 Task: Look for space in Fujisawa, Japan from 9th July, 2023 to 16th July, 2023 for 2 adults, 1 child in price range Rs.8000 to Rs.16000. Place can be entire place with 2 bedrooms having 2 beds and 1 bathroom. Property type can be house, flat, guest house. Booking option can be shelf check-in. Required host language is English.
Action: Mouse moved to (532, 131)
Screenshot: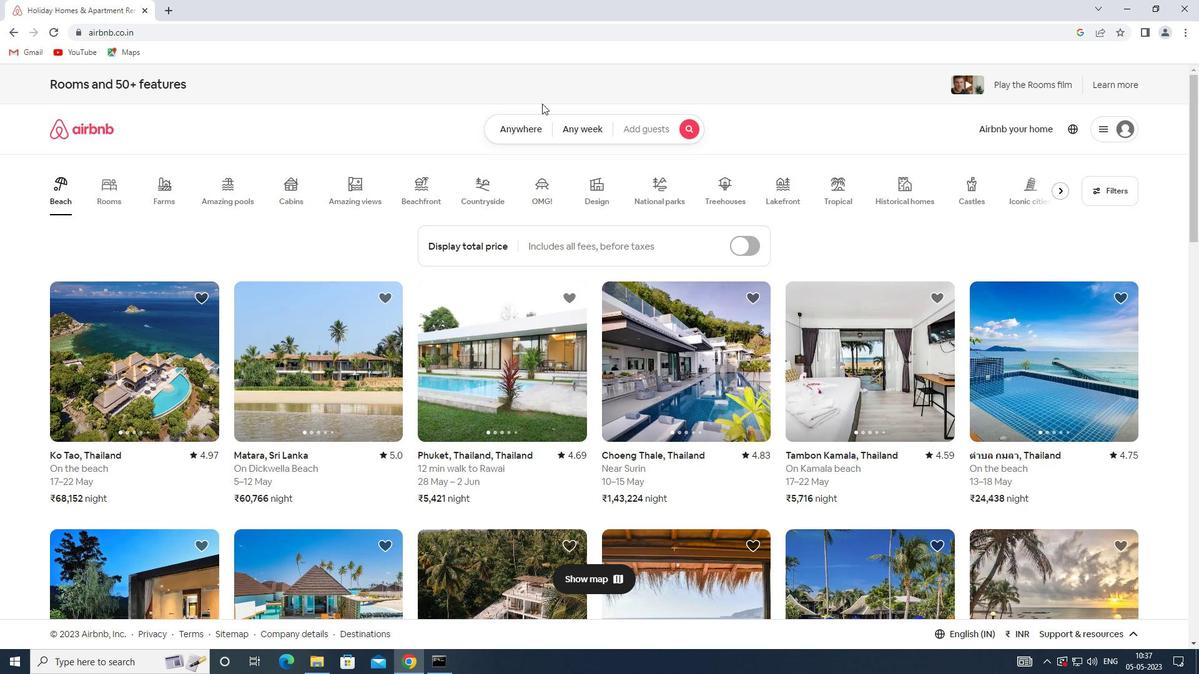 
Action: Mouse pressed left at (532, 131)
Screenshot: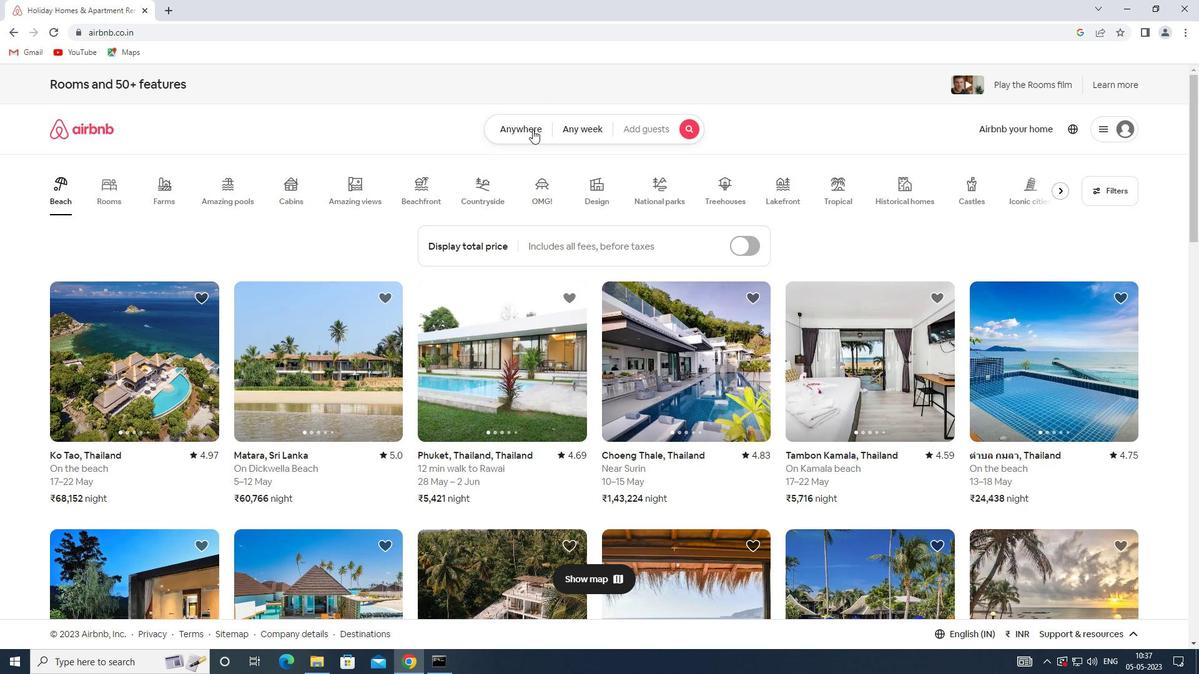 
Action: Mouse moved to (421, 178)
Screenshot: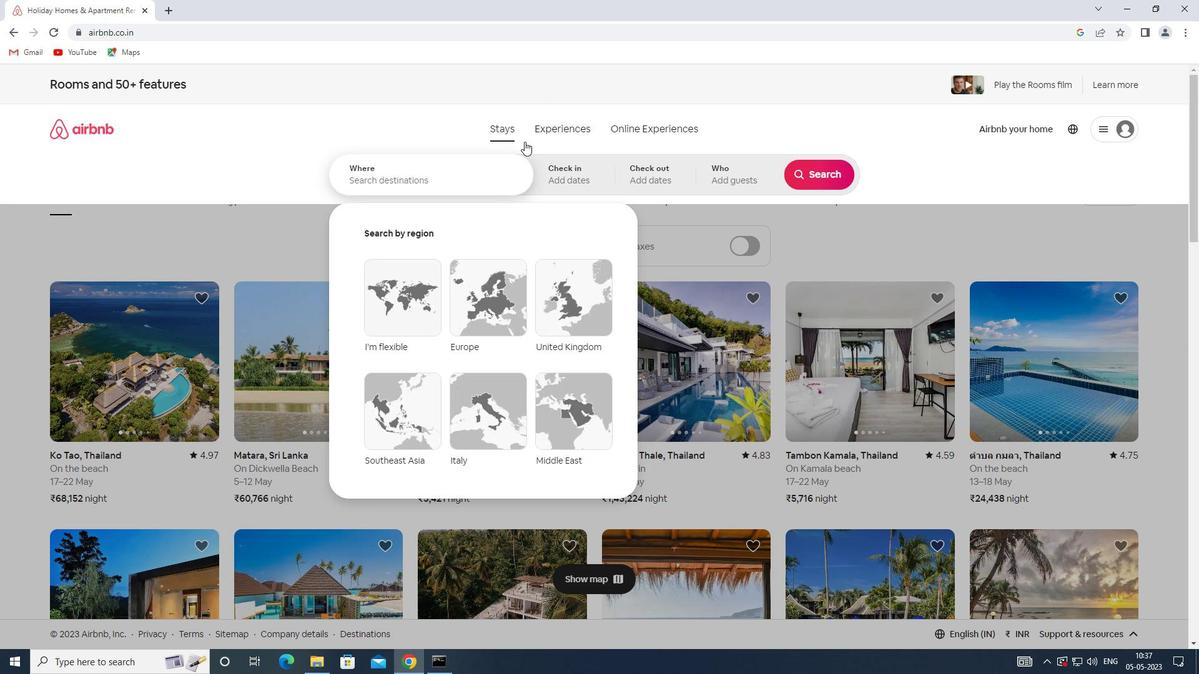
Action: Mouse pressed left at (421, 178)
Screenshot: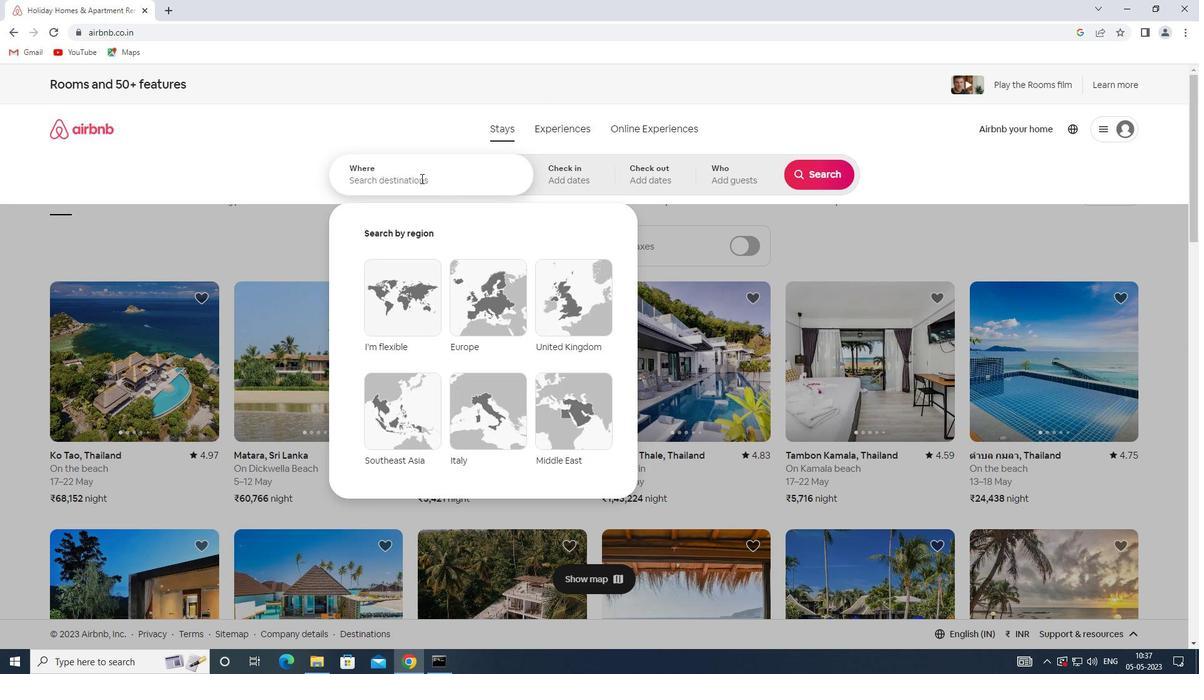 
Action: Key pressed <Key.shift><Key.shift><Key.shift><Key.shift><Key.shift><Key.shift><Key.shift><Key.shift><Key.shift><Key.shift><Key.shift><Key.shift>FUJISAWA,<Key.shift>JAPAN
Screenshot: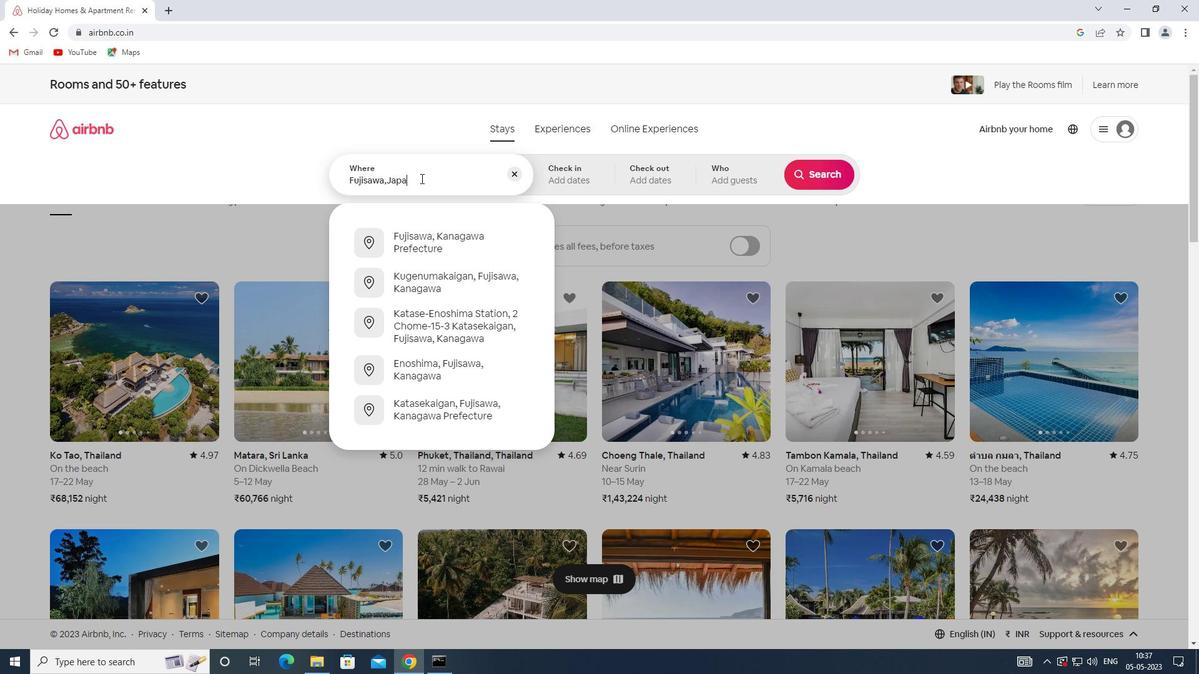 
Action: Mouse moved to (564, 182)
Screenshot: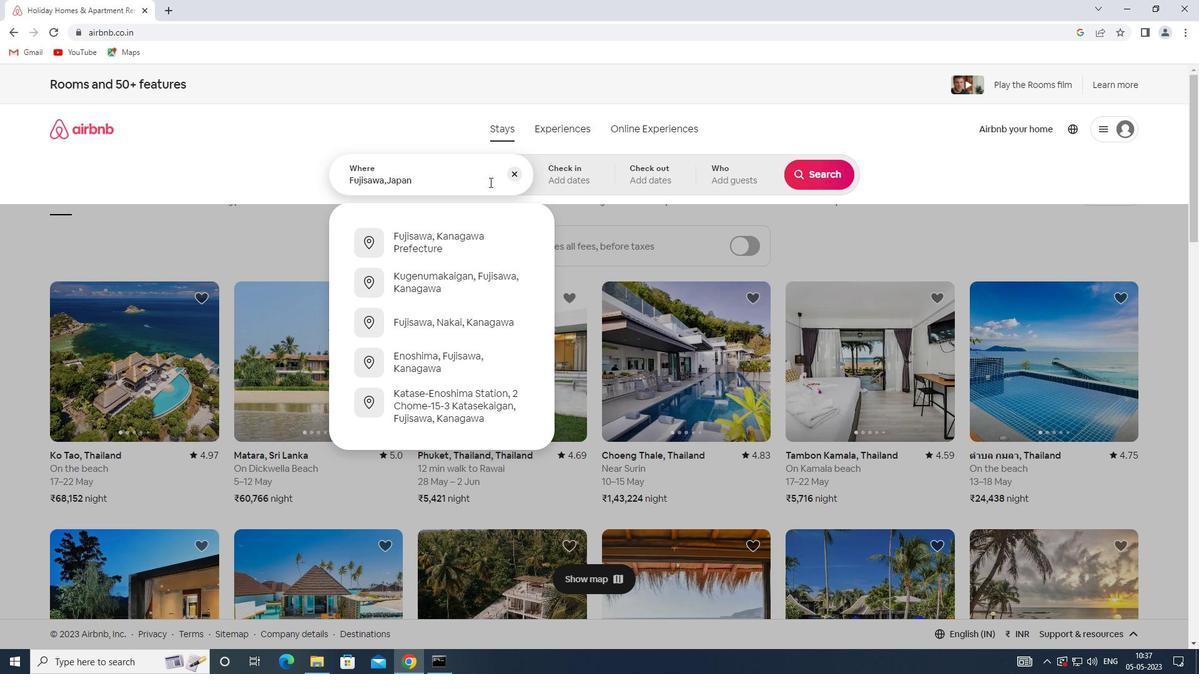 
Action: Mouse pressed left at (564, 182)
Screenshot: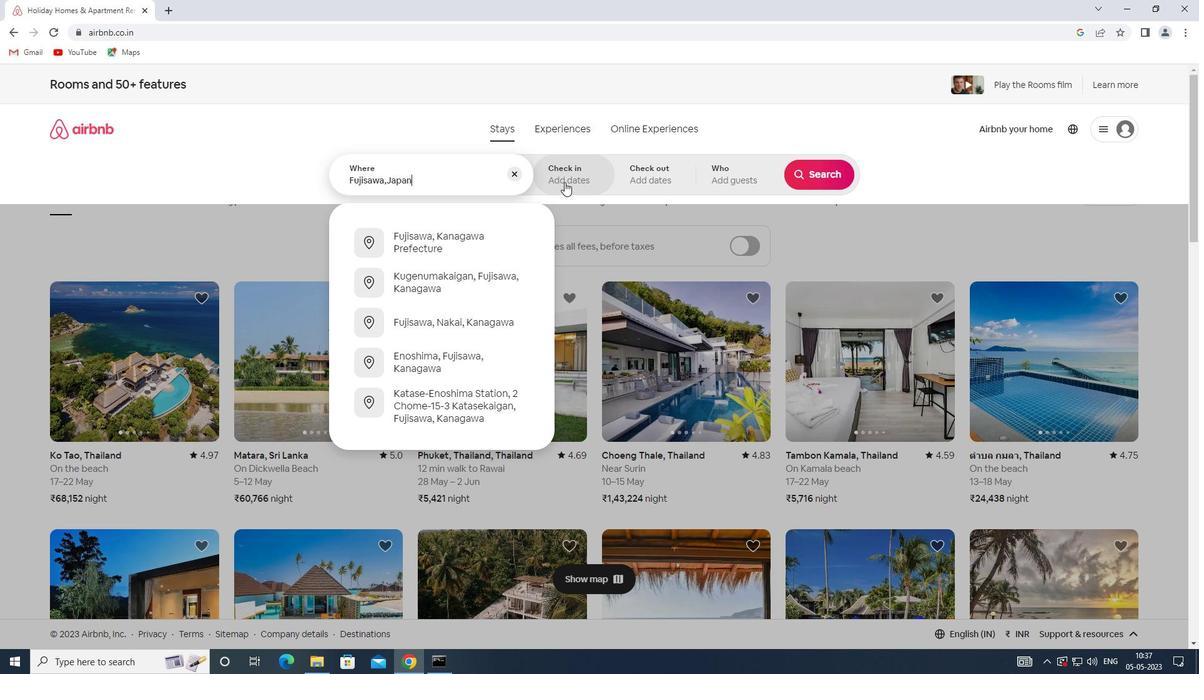 
Action: Mouse moved to (809, 275)
Screenshot: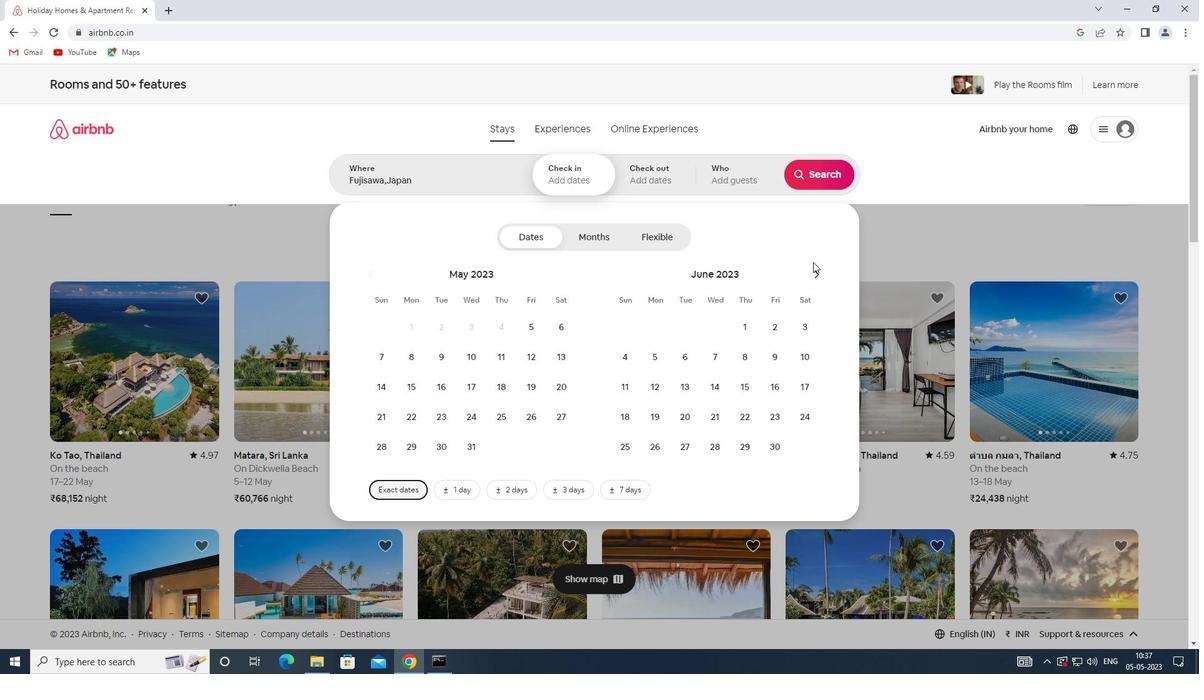 
Action: Mouse pressed left at (809, 275)
Screenshot: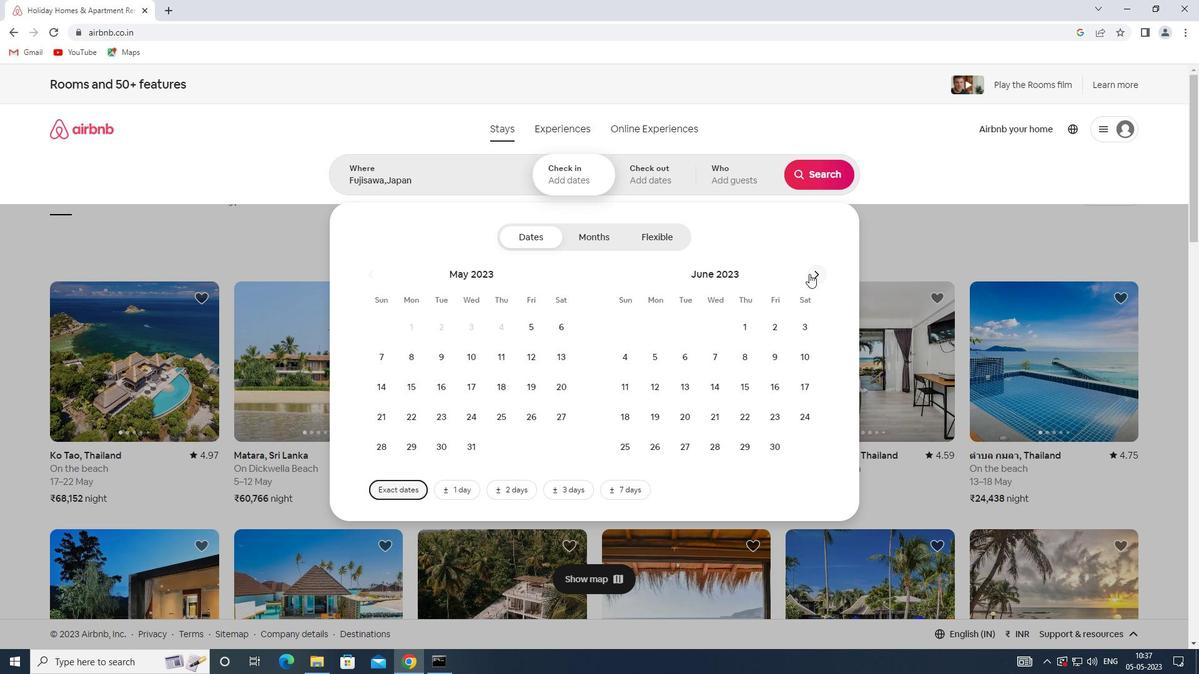 
Action: Mouse moved to (626, 379)
Screenshot: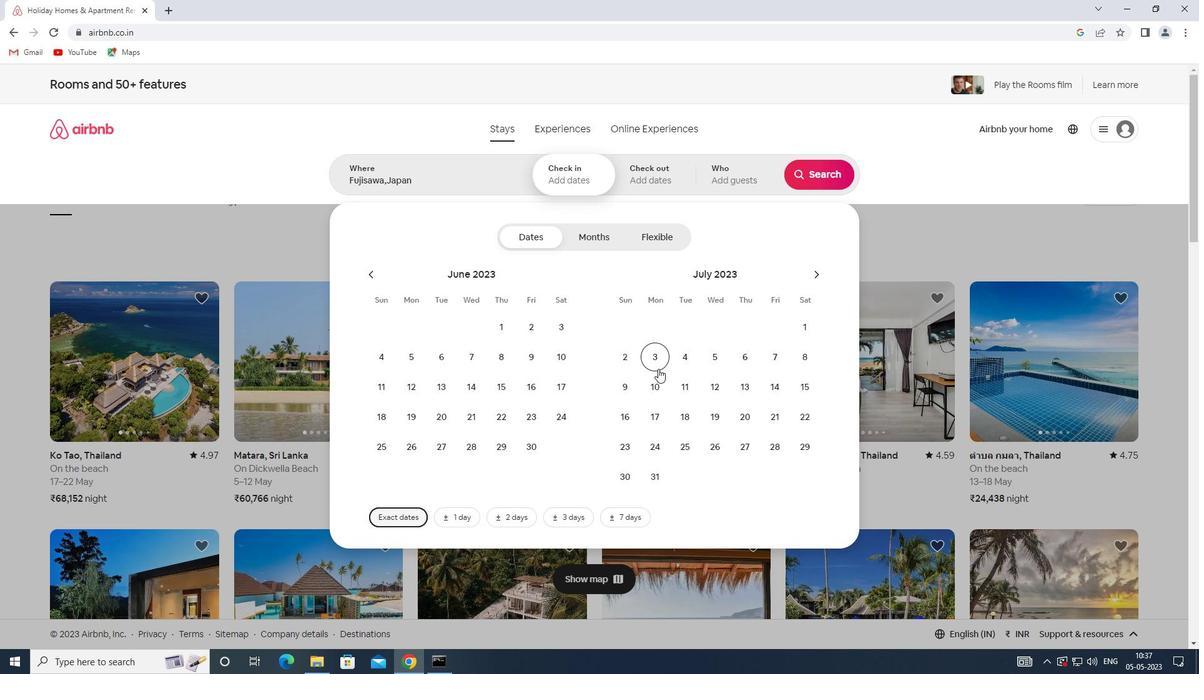 
Action: Mouse pressed left at (626, 379)
Screenshot: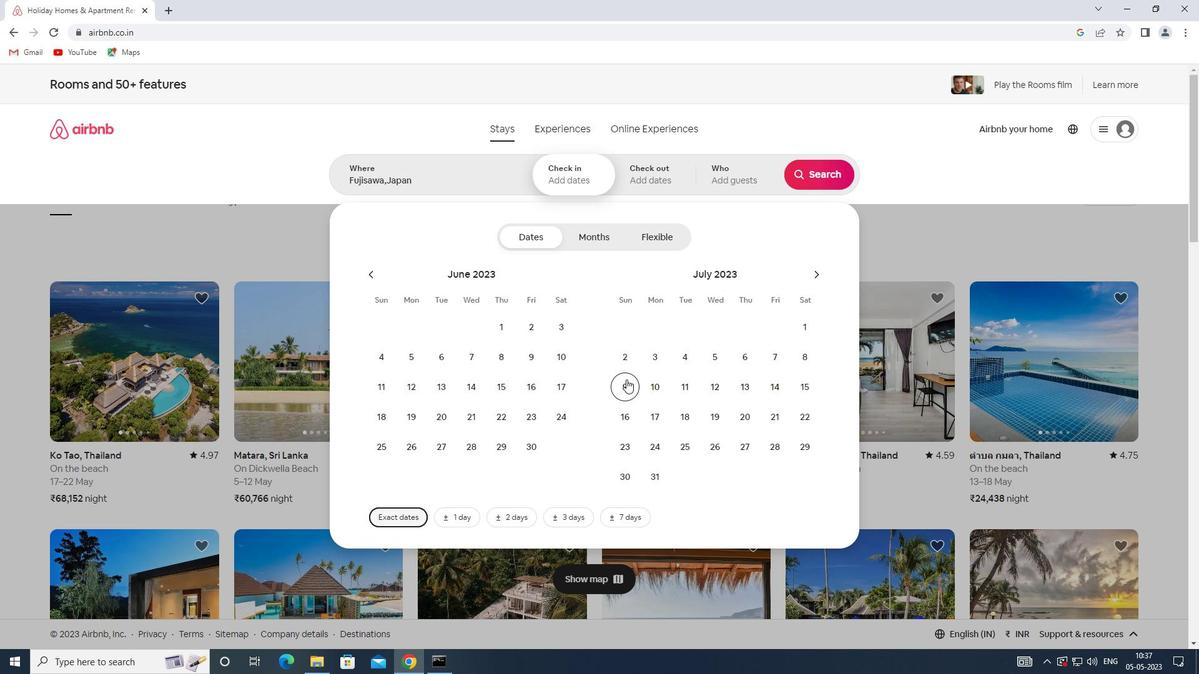 
Action: Mouse moved to (624, 409)
Screenshot: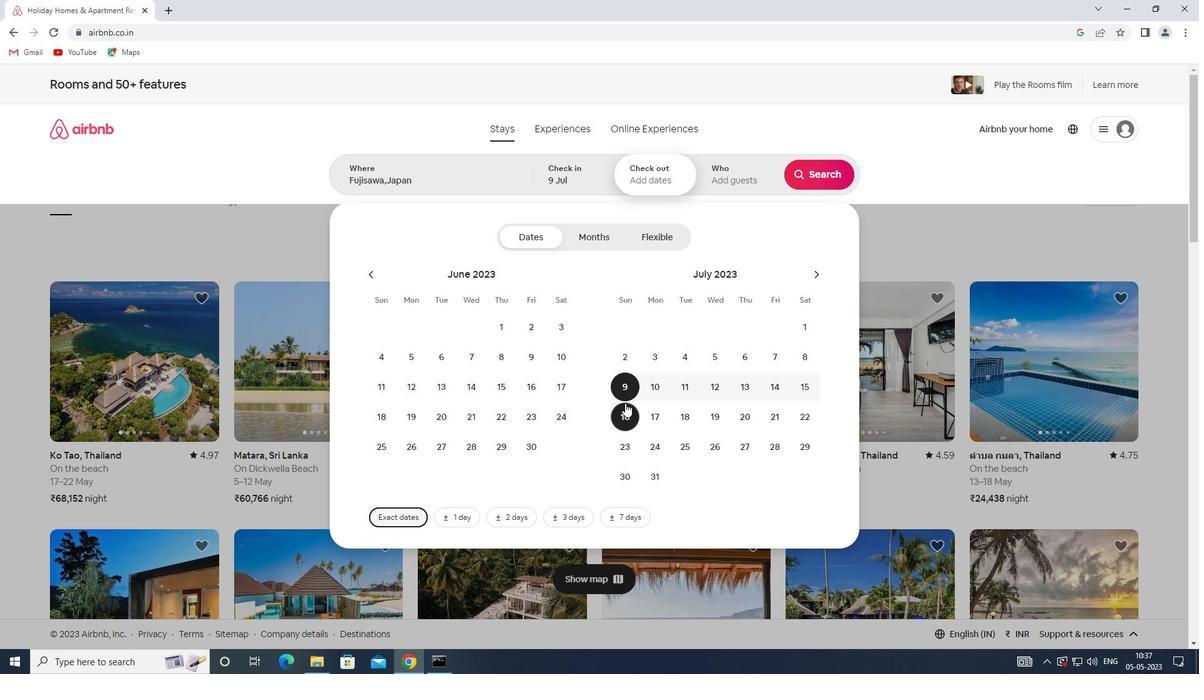 
Action: Mouse pressed left at (624, 409)
Screenshot: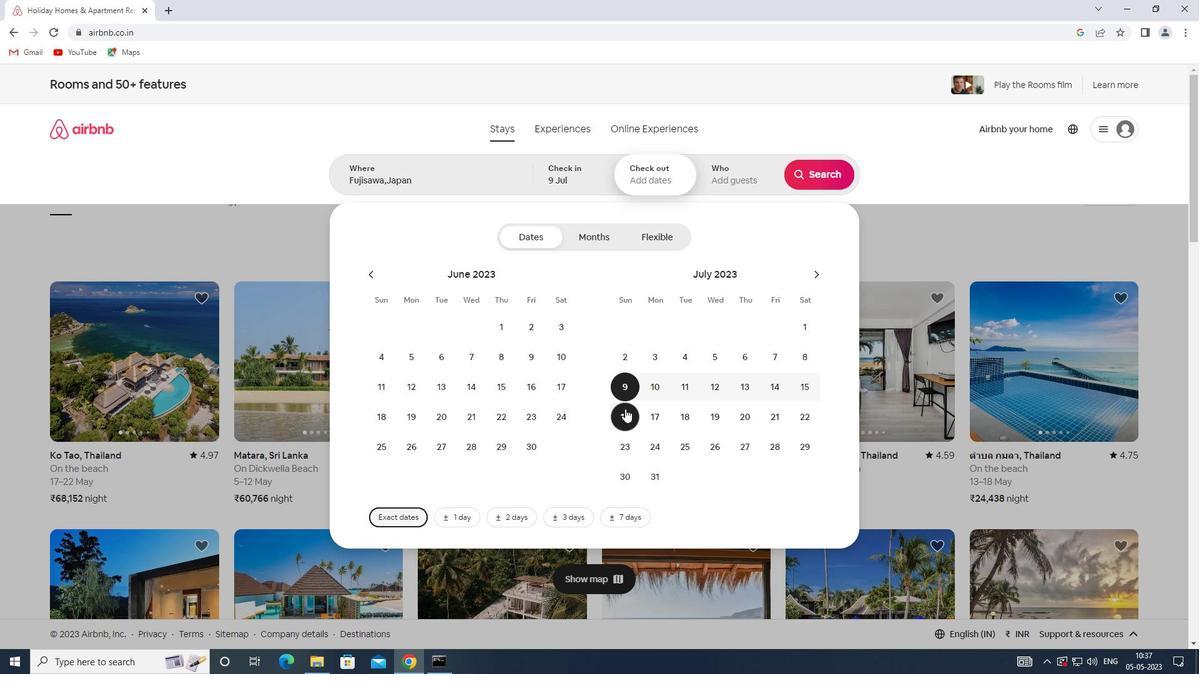 
Action: Mouse moved to (745, 176)
Screenshot: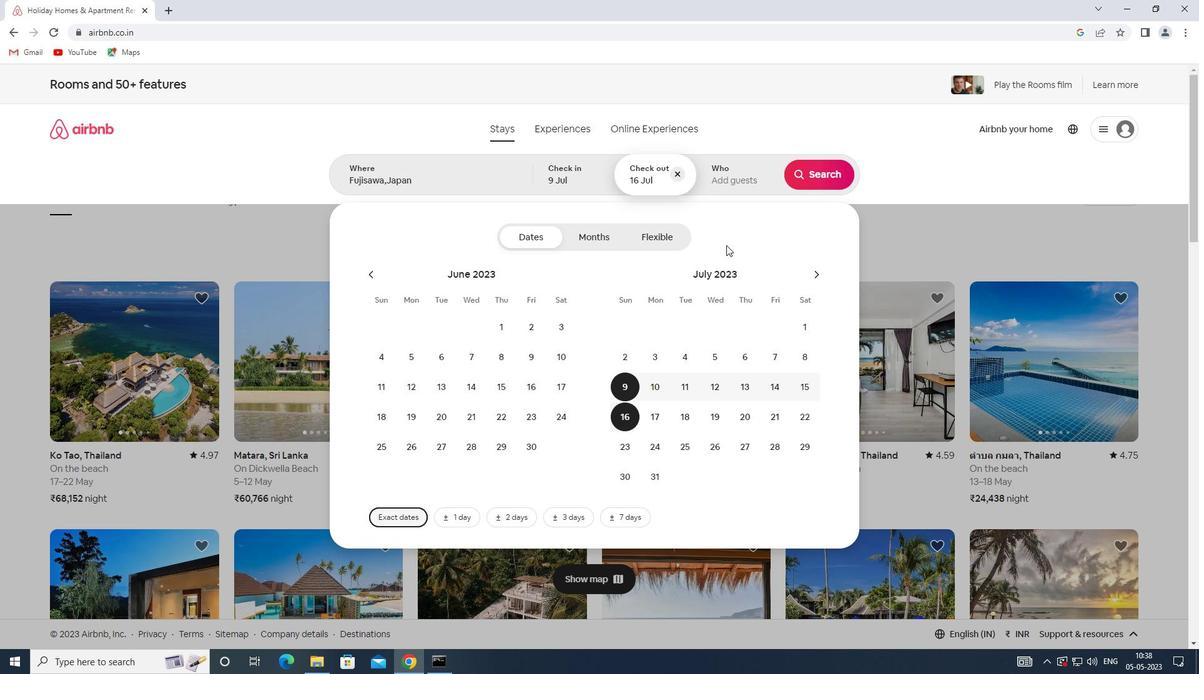 
Action: Mouse pressed left at (745, 176)
Screenshot: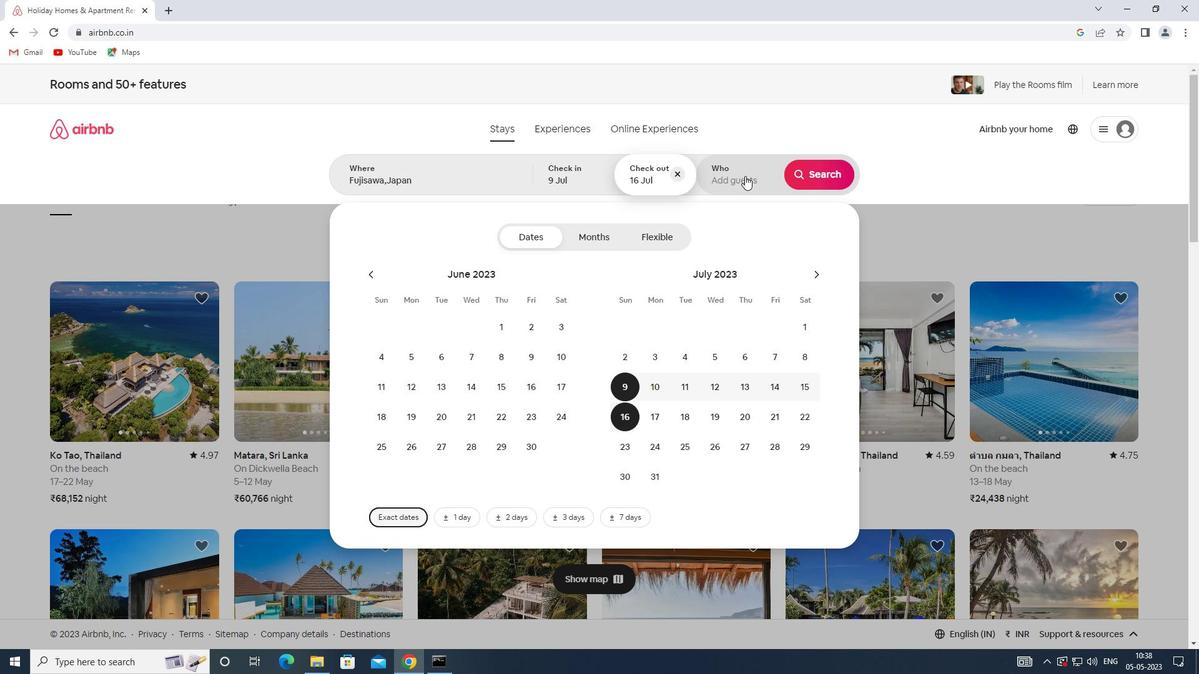 
Action: Mouse moved to (816, 243)
Screenshot: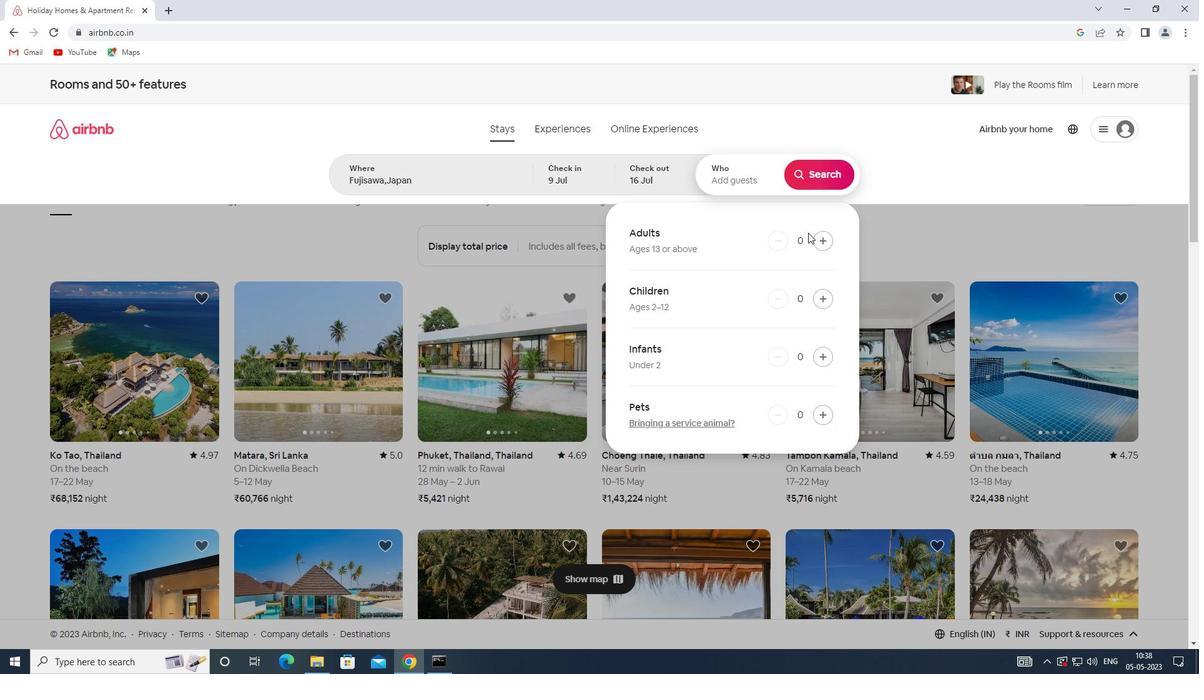 
Action: Mouse pressed left at (816, 243)
Screenshot: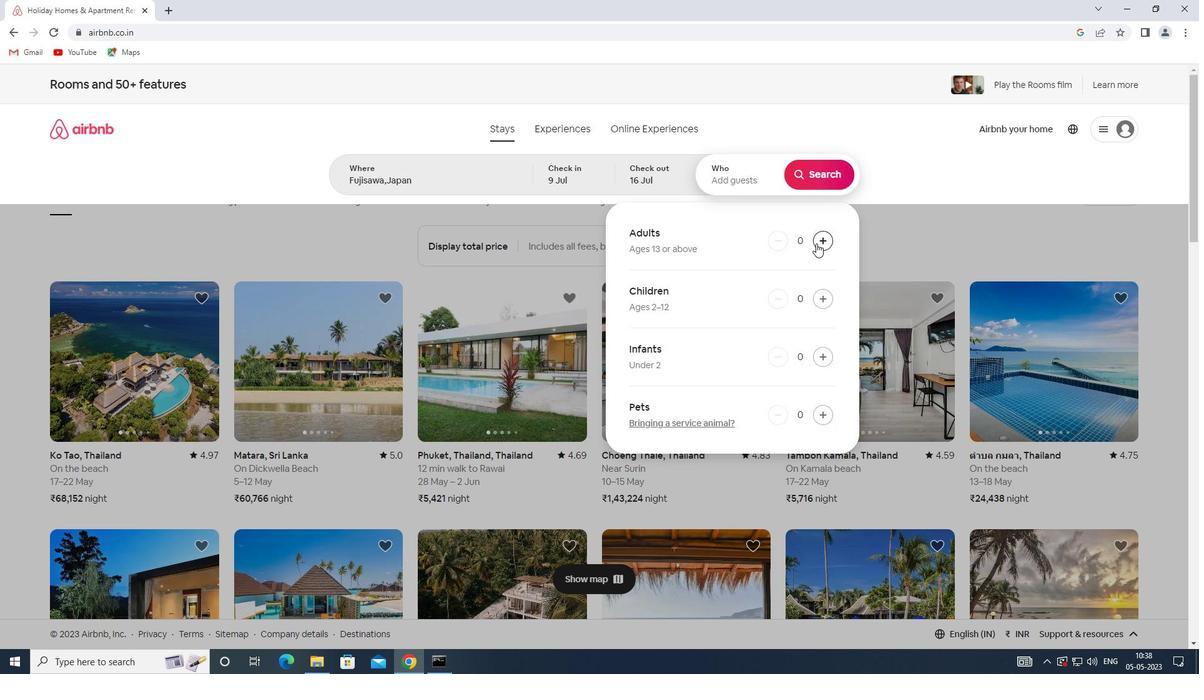 
Action: Mouse pressed left at (816, 243)
Screenshot: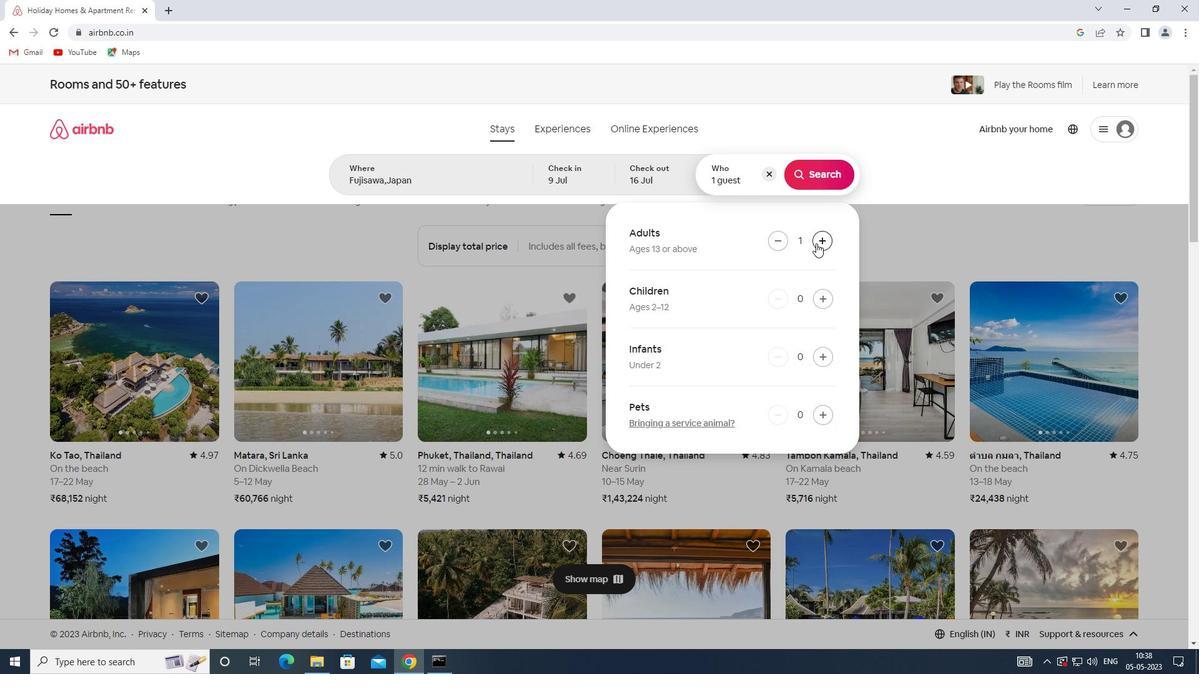 
Action: Mouse moved to (828, 298)
Screenshot: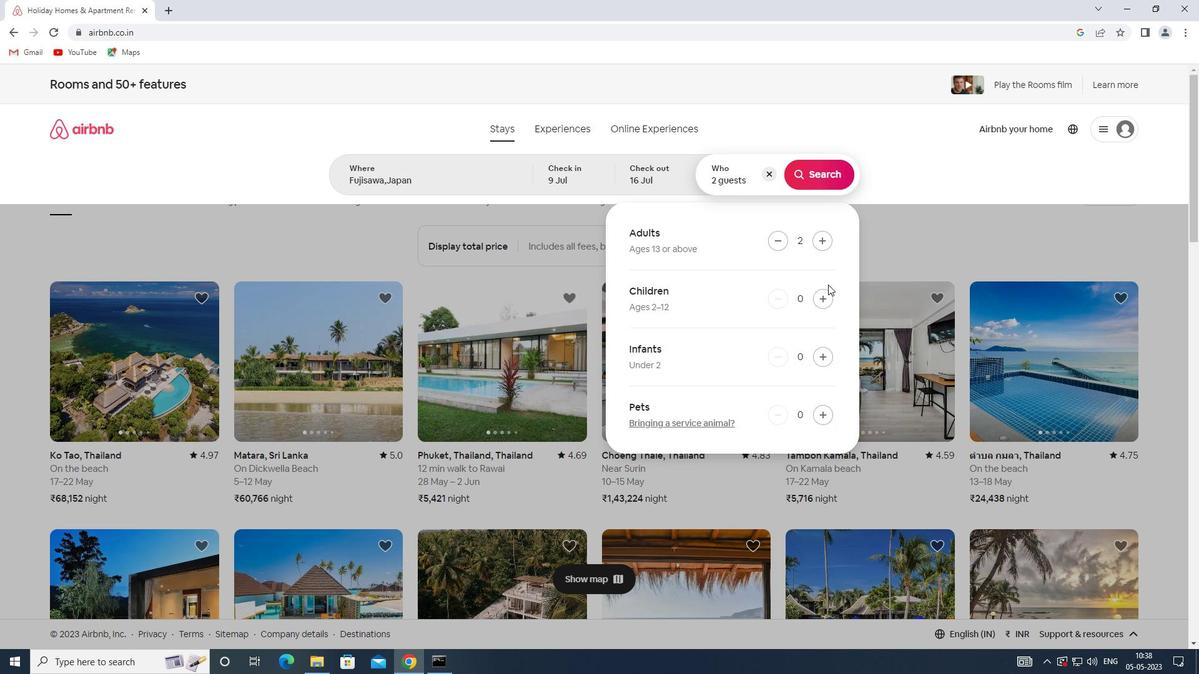 
Action: Mouse pressed left at (828, 298)
Screenshot: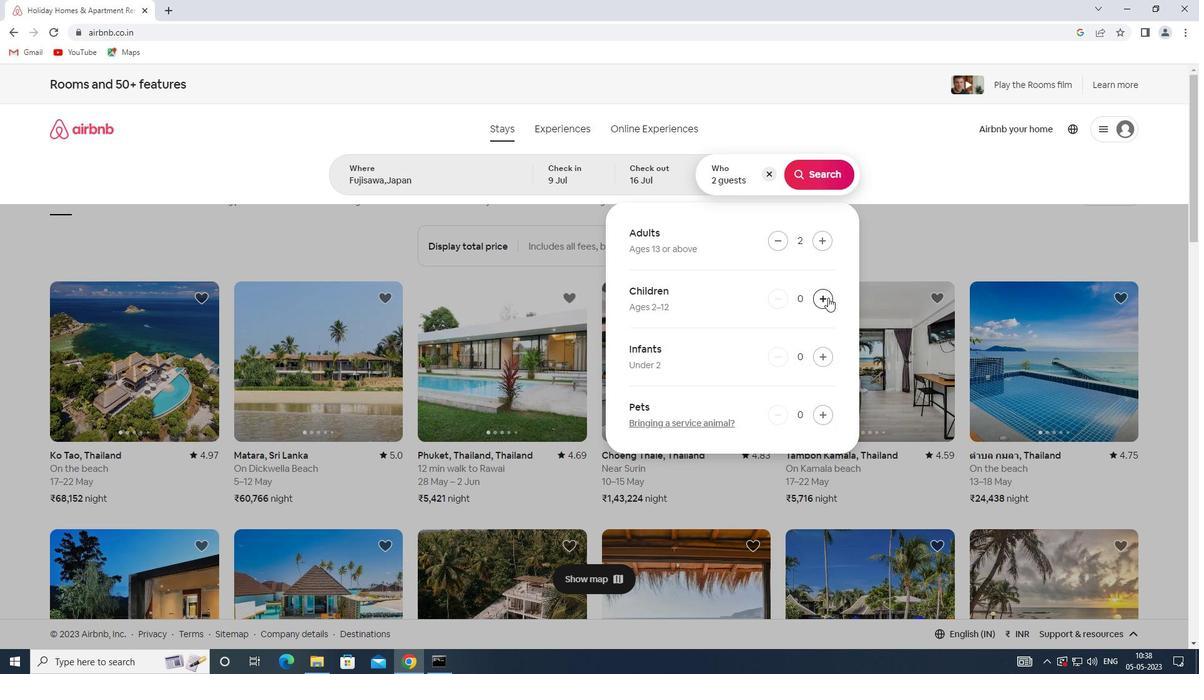 
Action: Mouse moved to (819, 179)
Screenshot: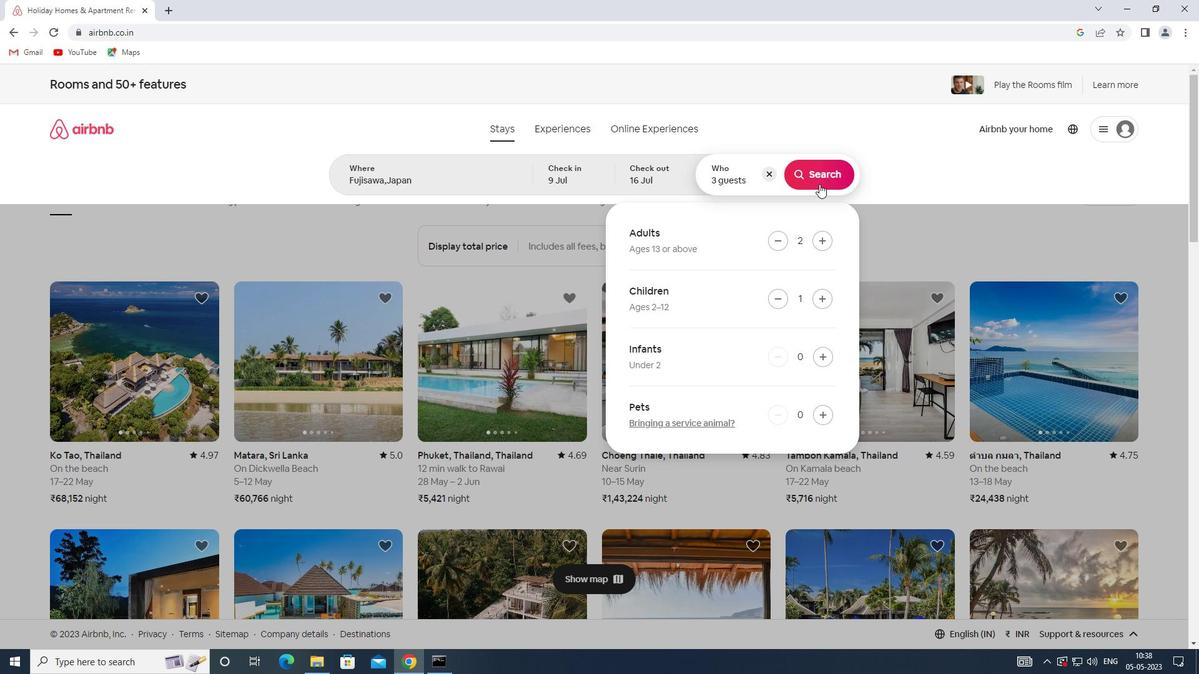 
Action: Mouse pressed left at (819, 179)
Screenshot: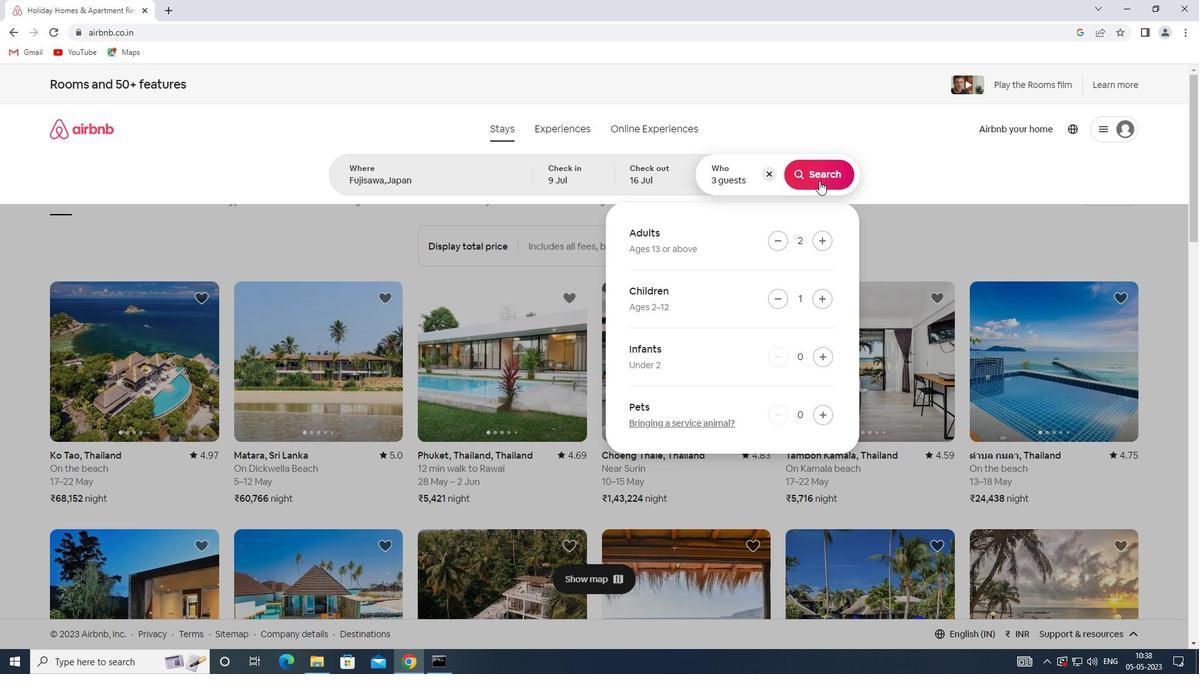 
Action: Mouse moved to (1155, 132)
Screenshot: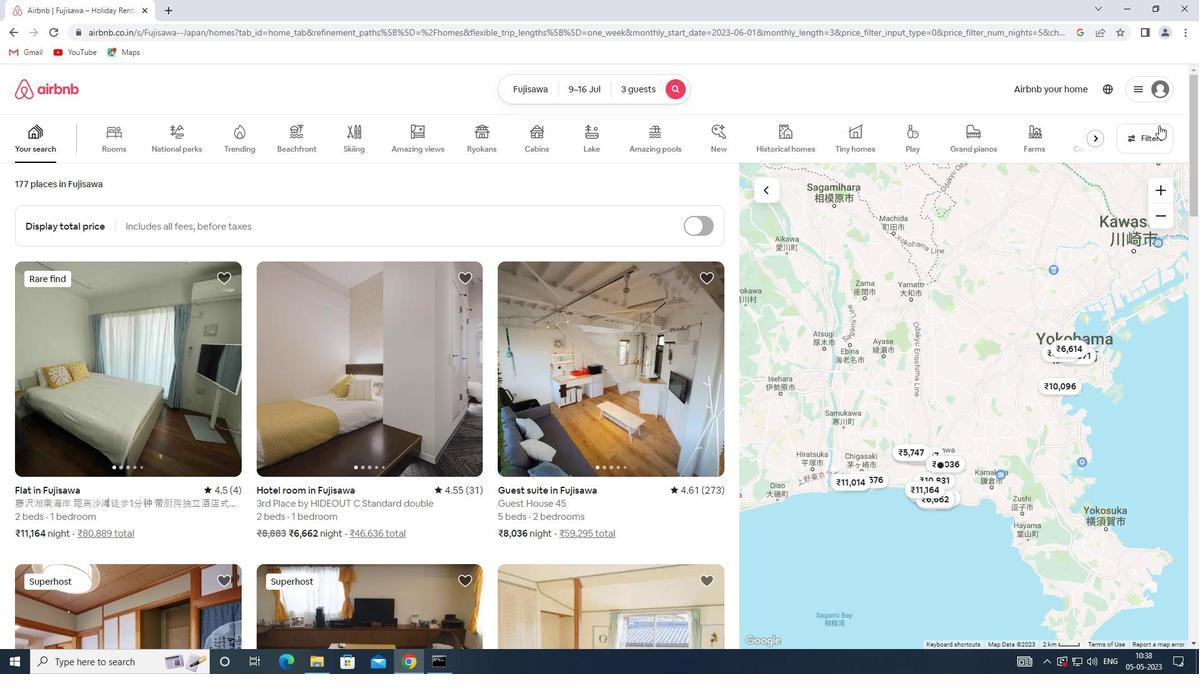 
Action: Mouse pressed left at (1155, 132)
Screenshot: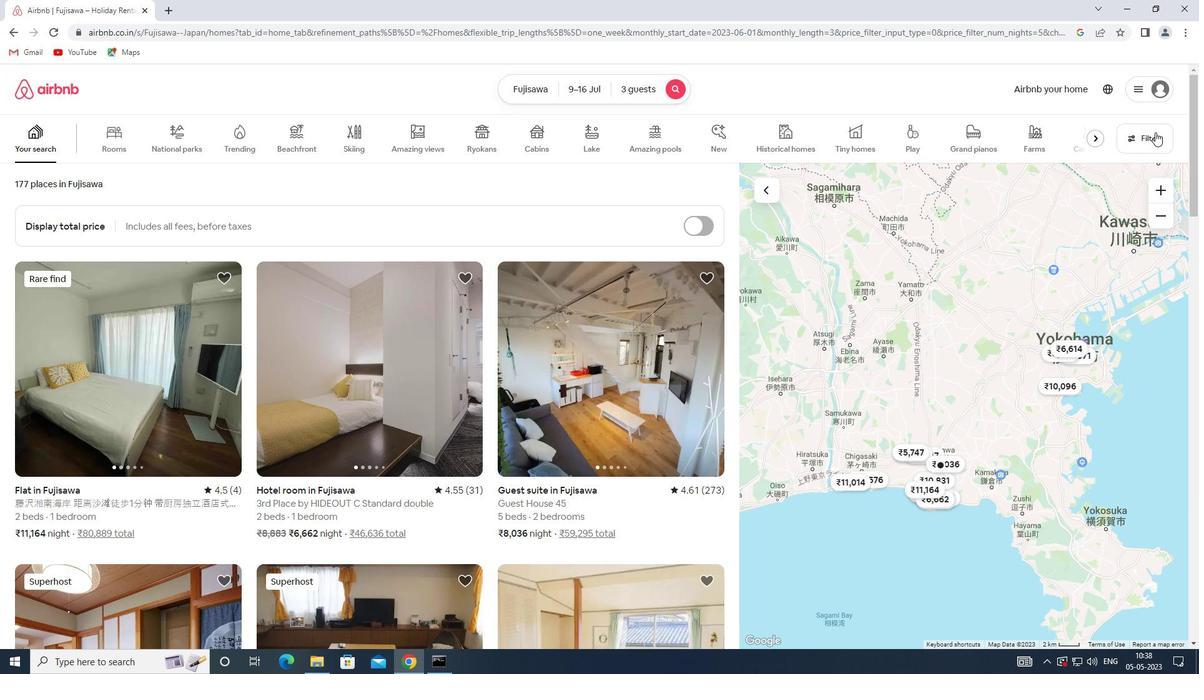 
Action: Mouse moved to (438, 447)
Screenshot: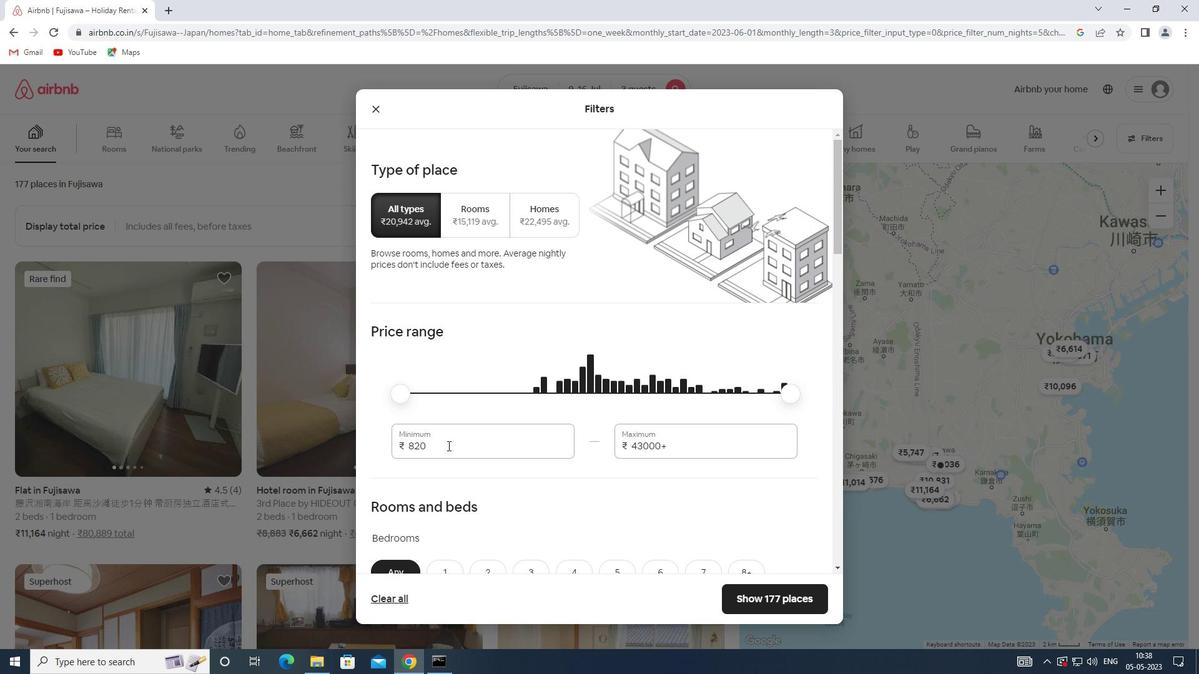 
Action: Mouse pressed left at (438, 447)
Screenshot: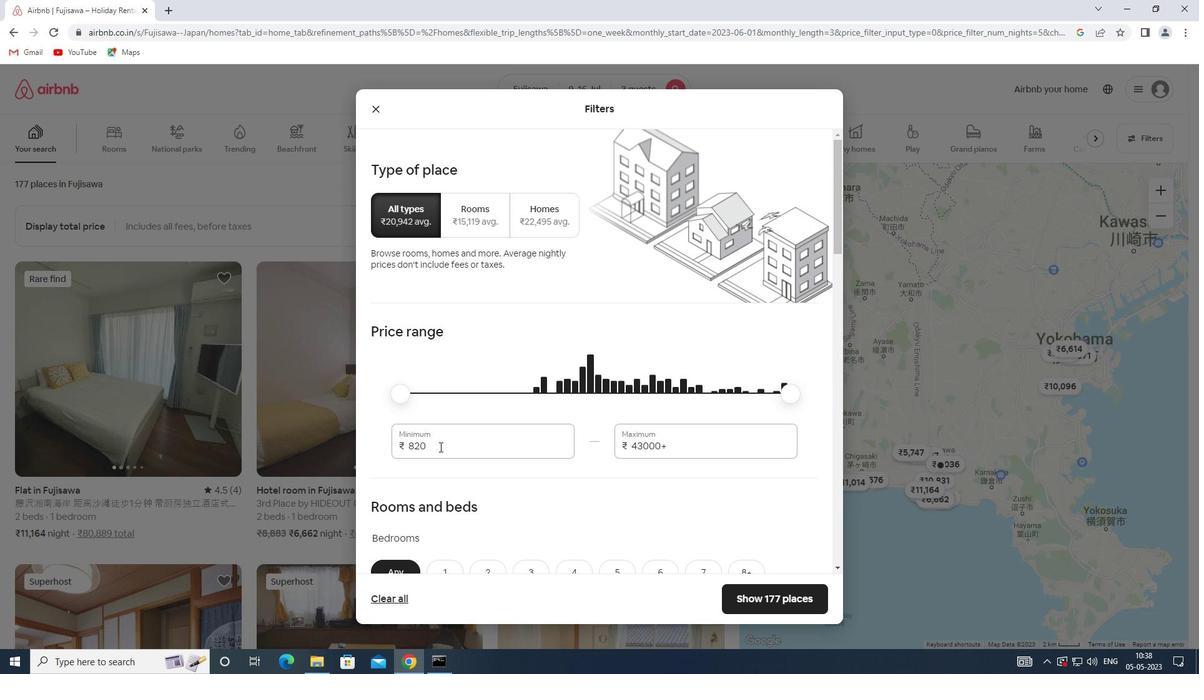 
Action: Mouse moved to (394, 447)
Screenshot: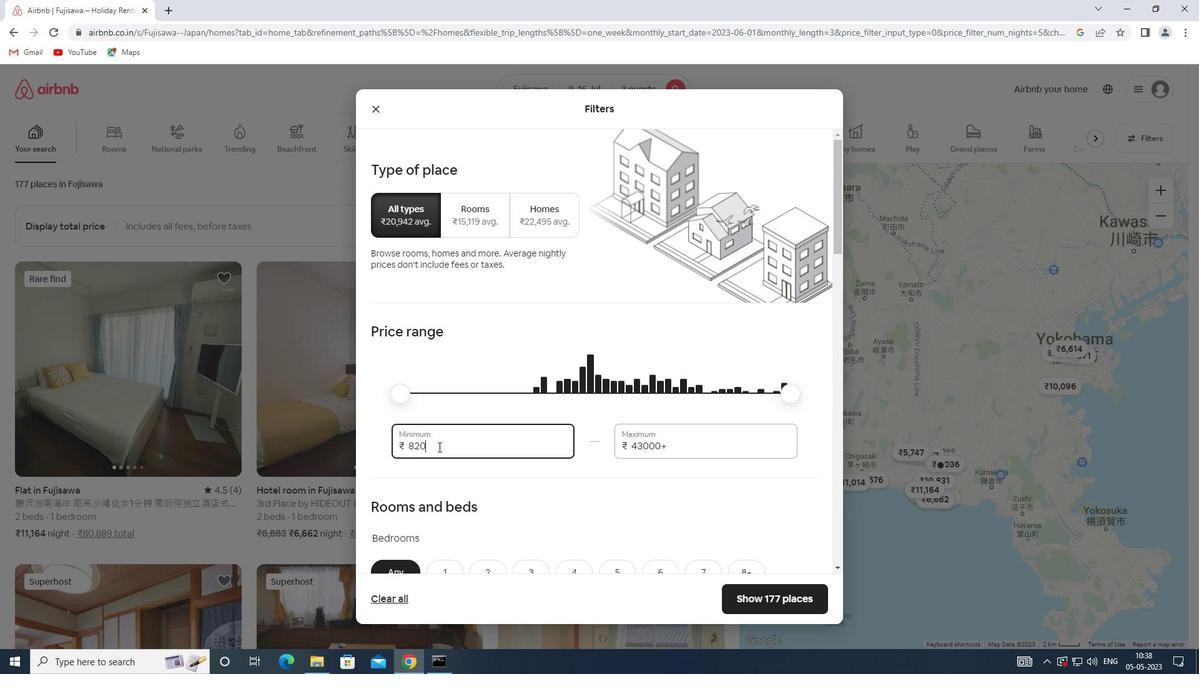 
Action: Key pressed 8000
Screenshot: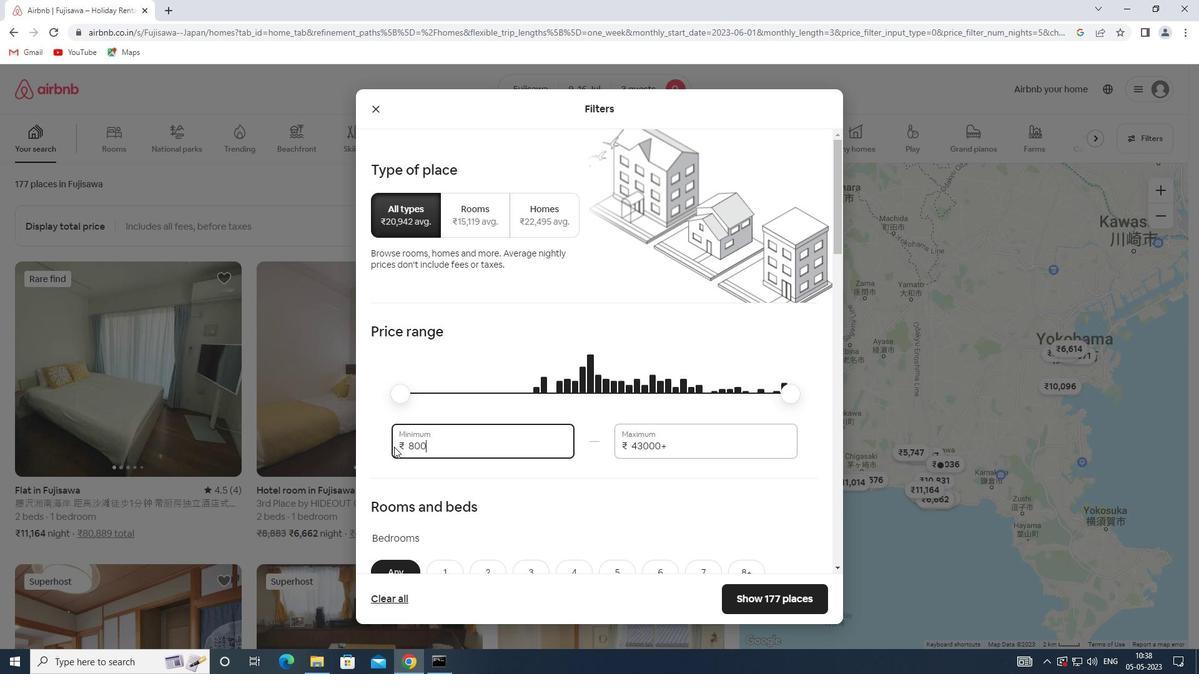 
Action: Mouse moved to (669, 447)
Screenshot: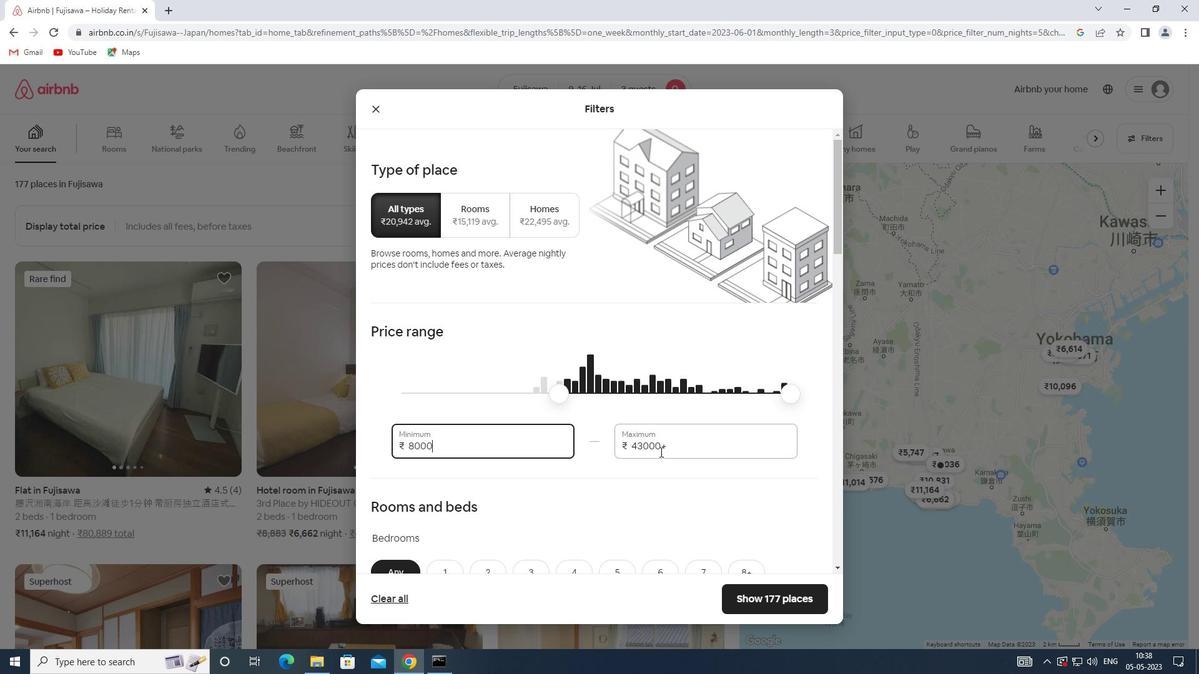 
Action: Mouse pressed left at (669, 447)
Screenshot: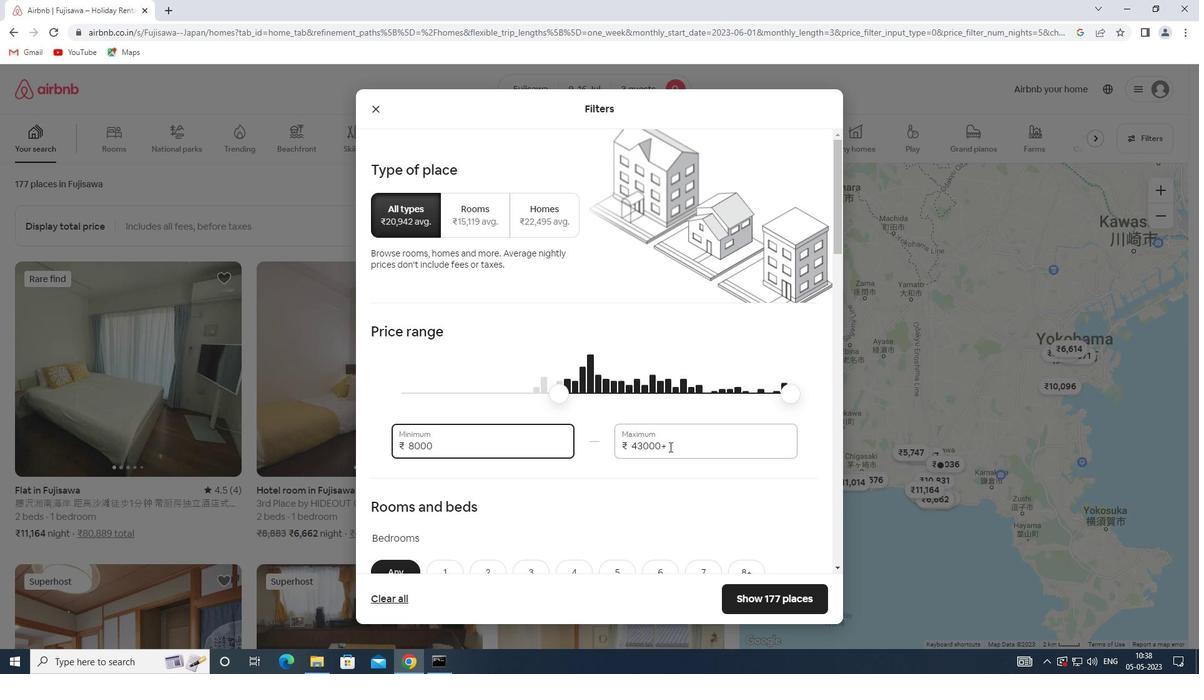 
Action: Mouse moved to (626, 446)
Screenshot: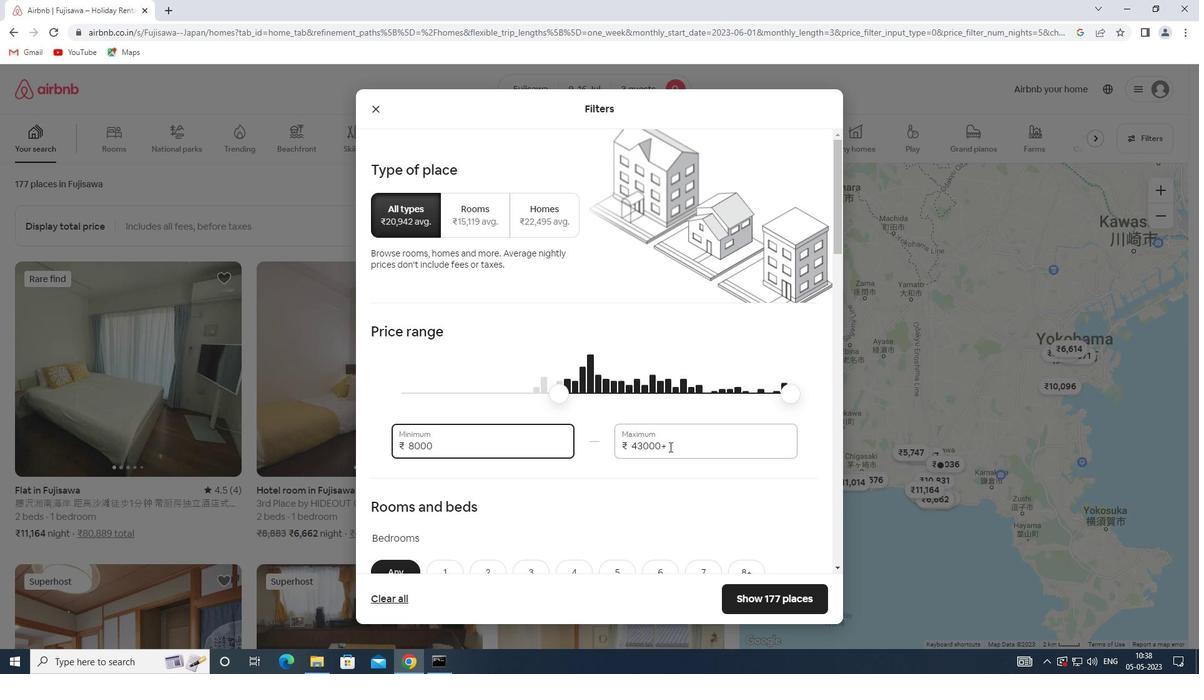 
Action: Key pressed 16000
Screenshot: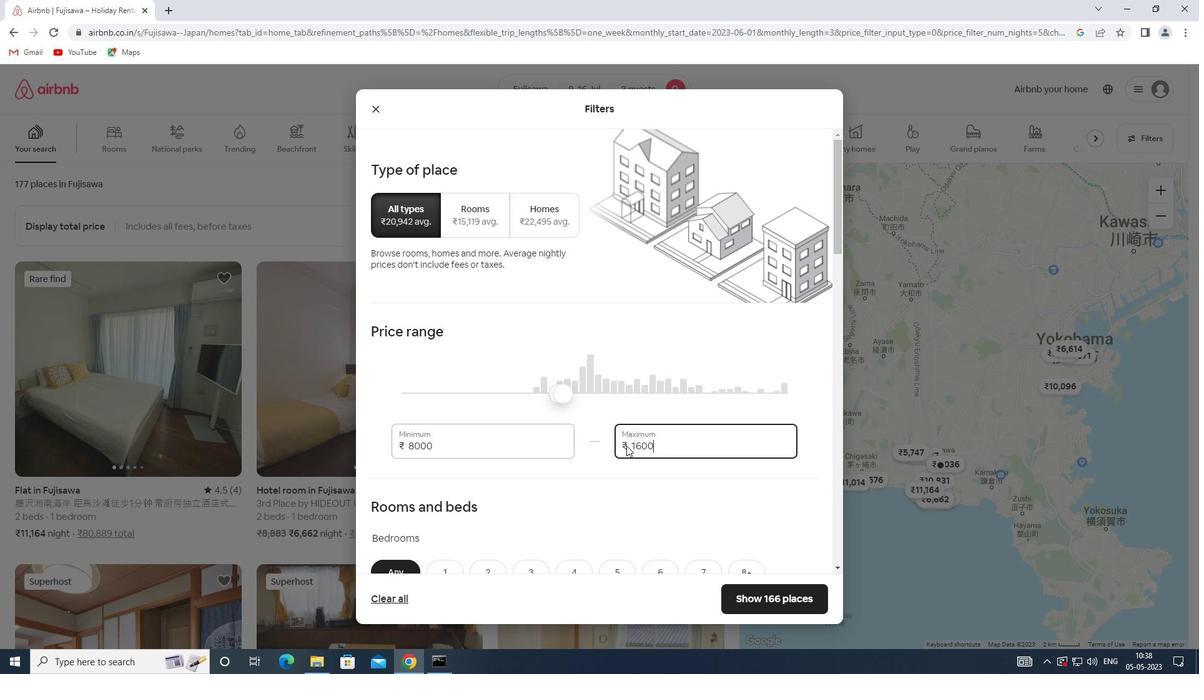 
Action: Mouse scrolled (626, 445) with delta (0, 0)
Screenshot: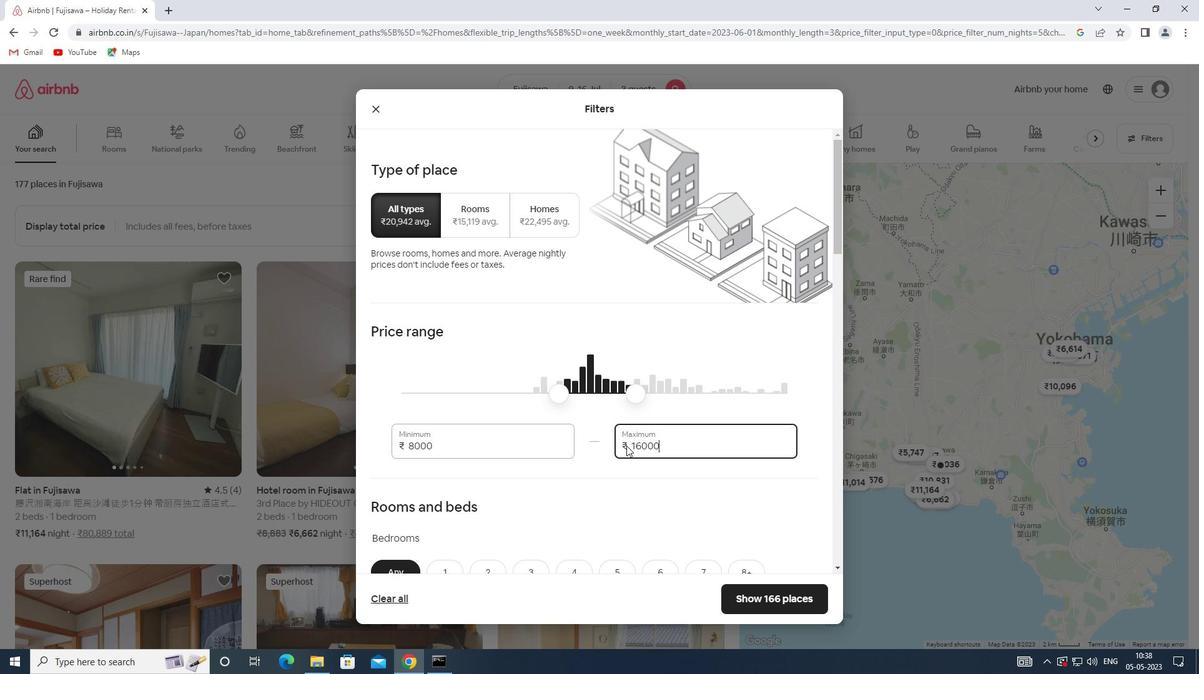
Action: Mouse scrolled (626, 445) with delta (0, 0)
Screenshot: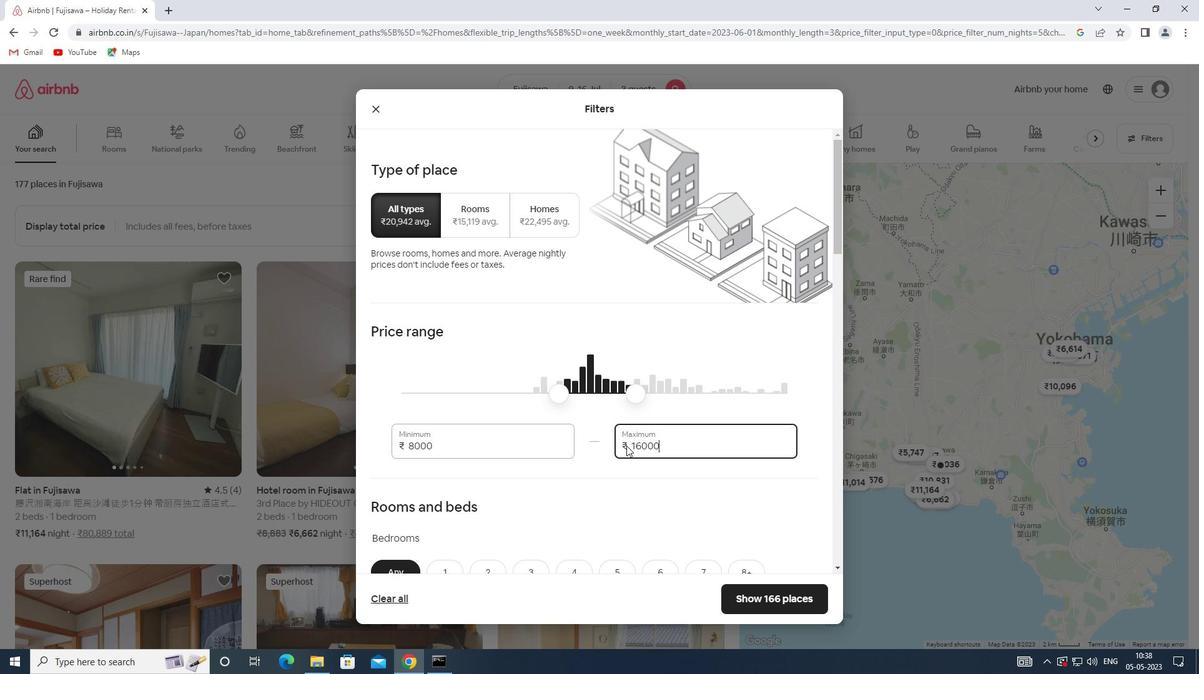 
Action: Mouse scrolled (626, 445) with delta (0, 0)
Screenshot: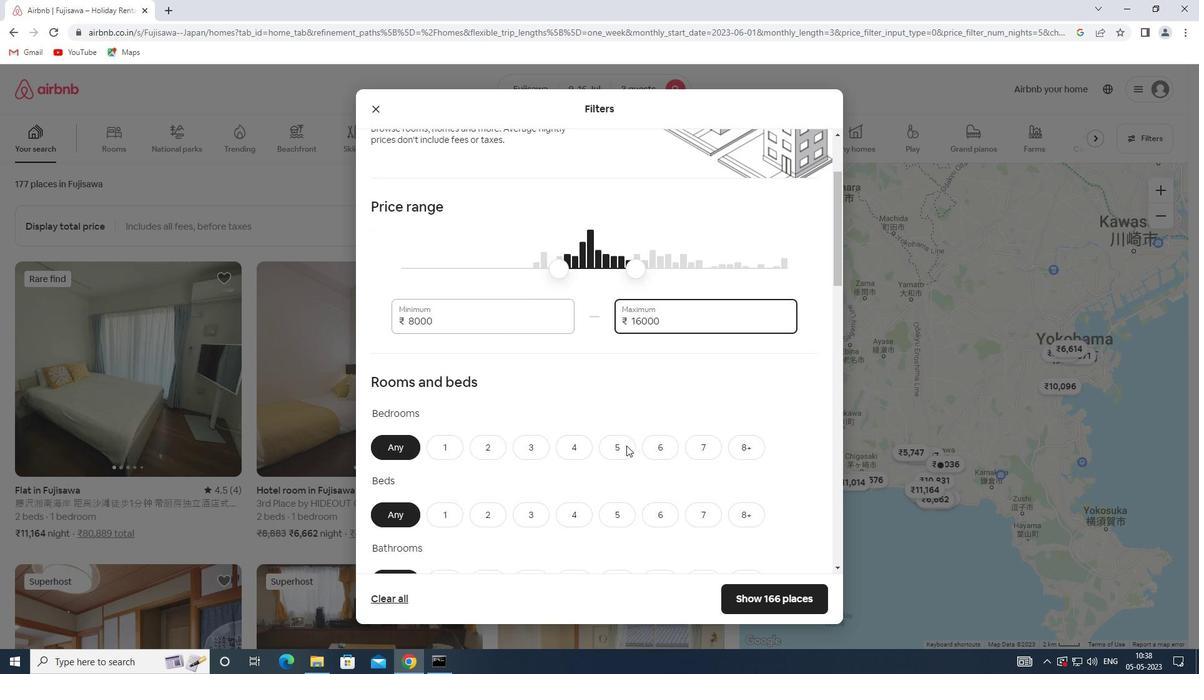 
Action: Mouse moved to (485, 385)
Screenshot: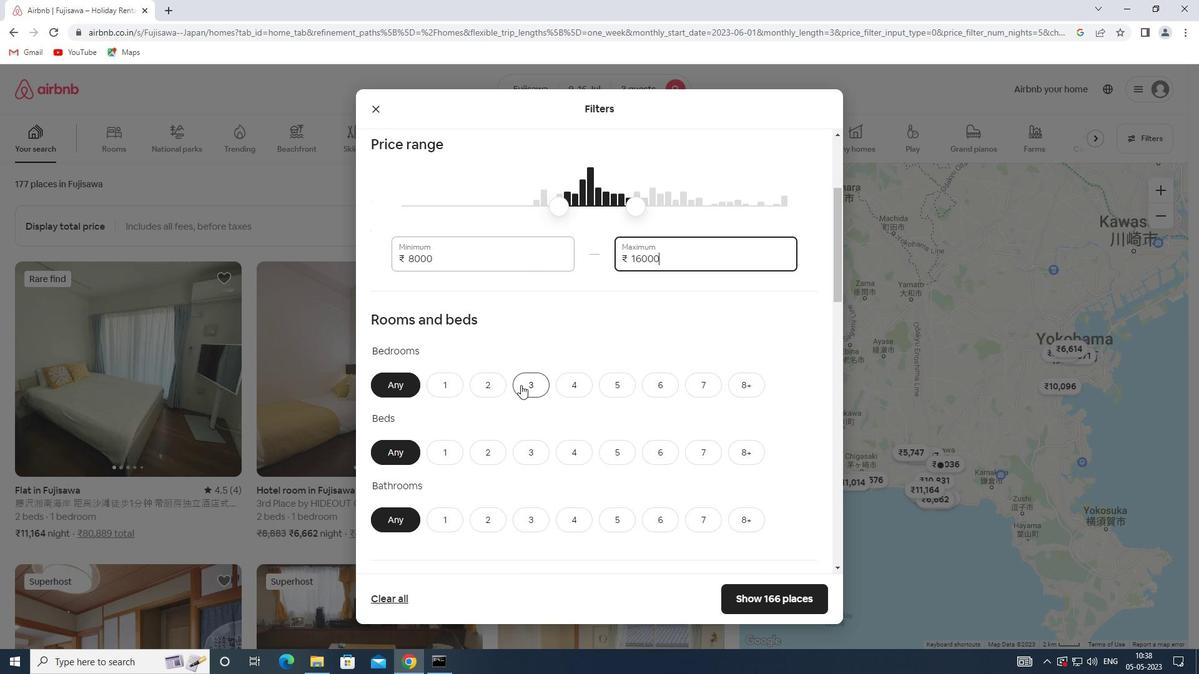 
Action: Mouse pressed left at (485, 385)
Screenshot: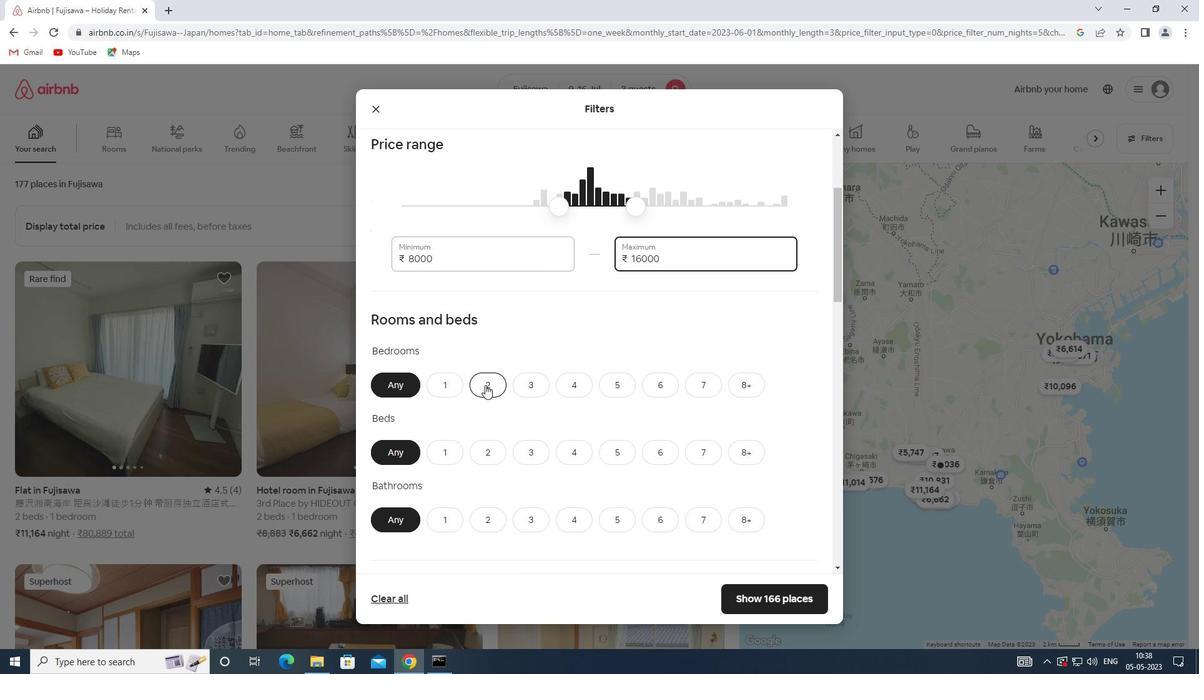 
Action: Mouse moved to (482, 460)
Screenshot: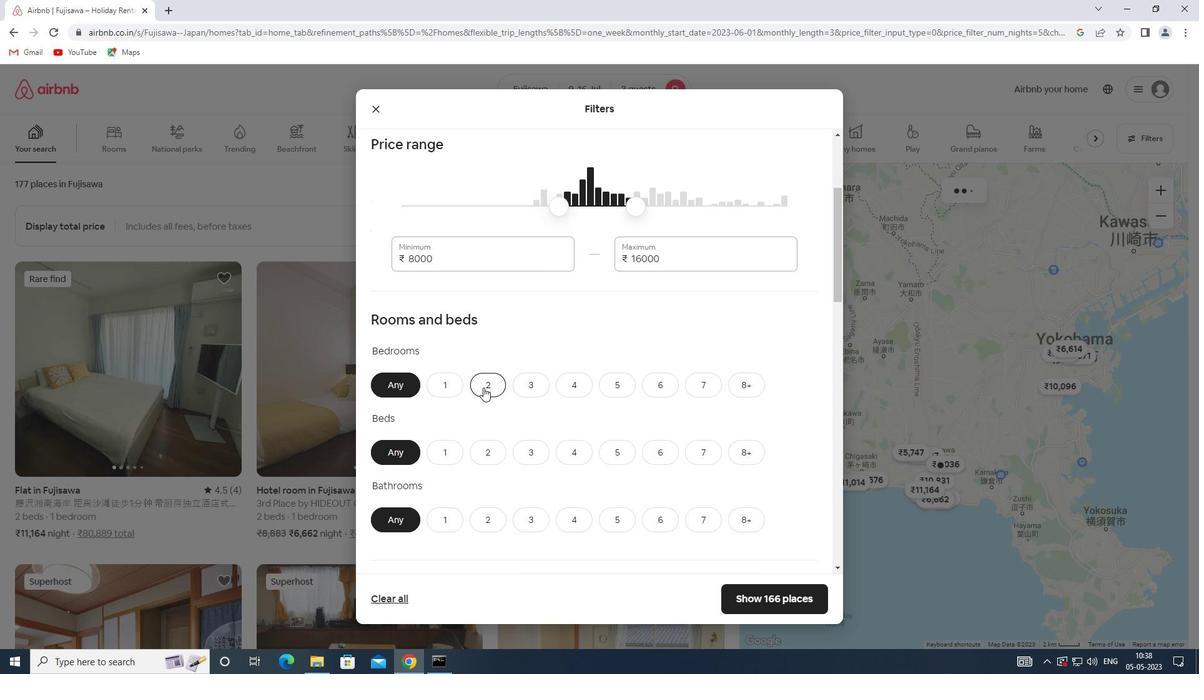 
Action: Mouse pressed left at (482, 460)
Screenshot: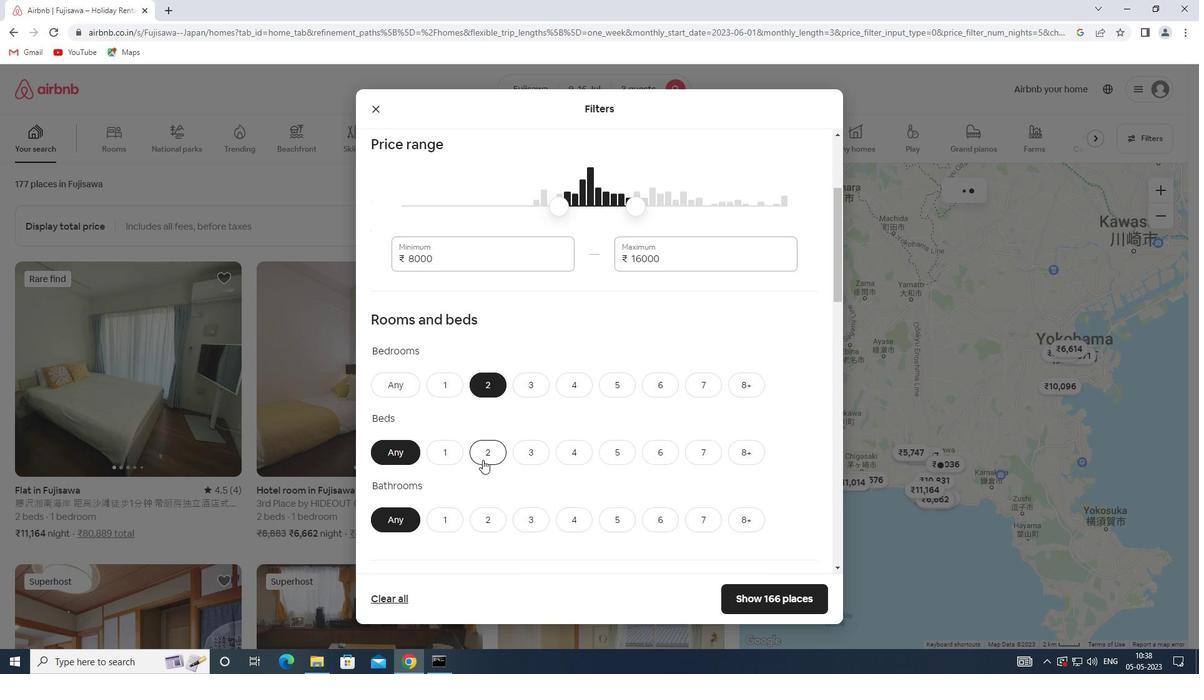 
Action: Mouse moved to (448, 523)
Screenshot: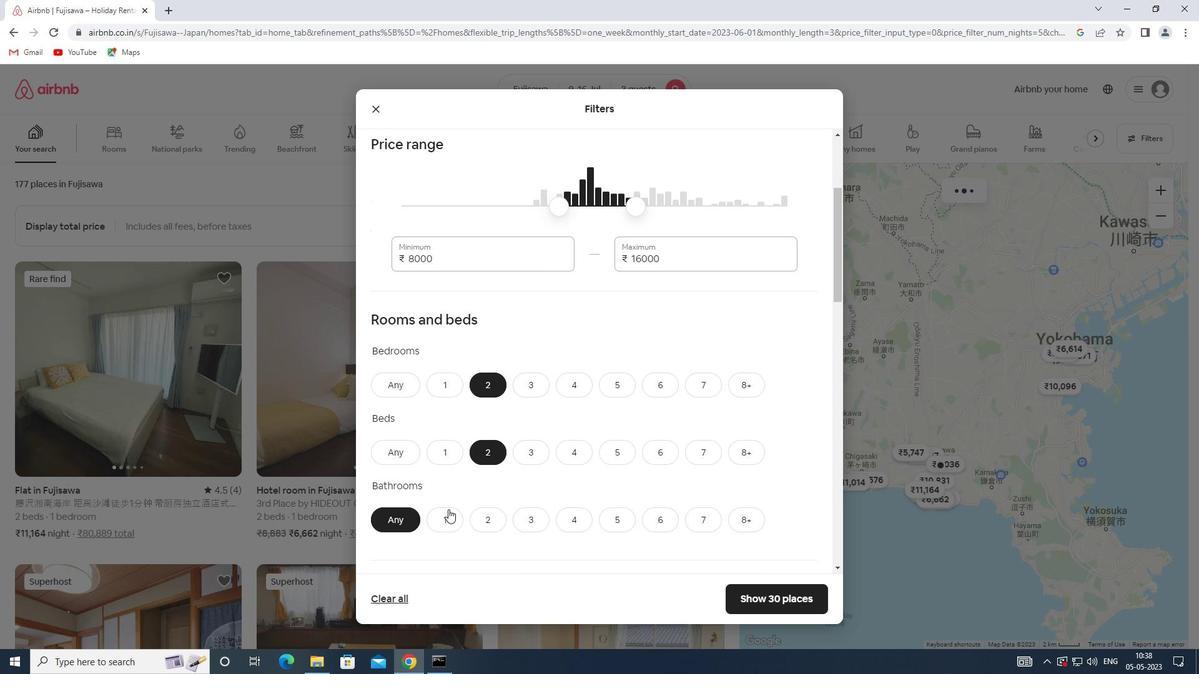 
Action: Mouse pressed left at (448, 523)
Screenshot: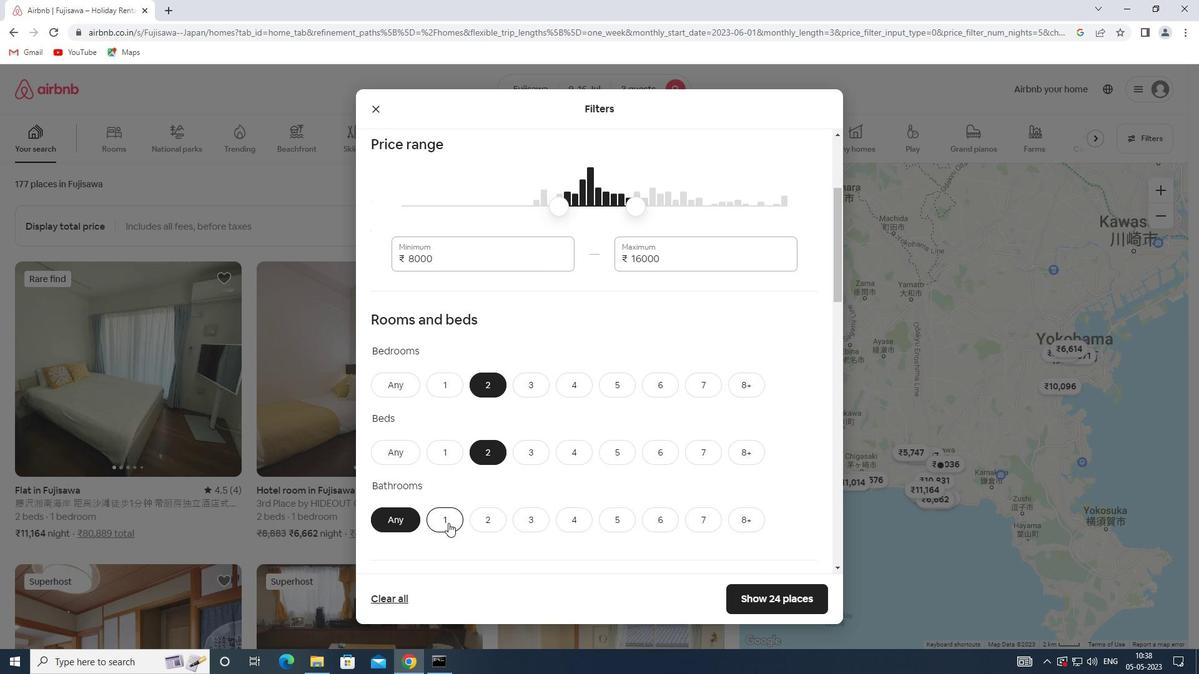 
Action: Mouse scrolled (448, 522) with delta (0, 0)
Screenshot: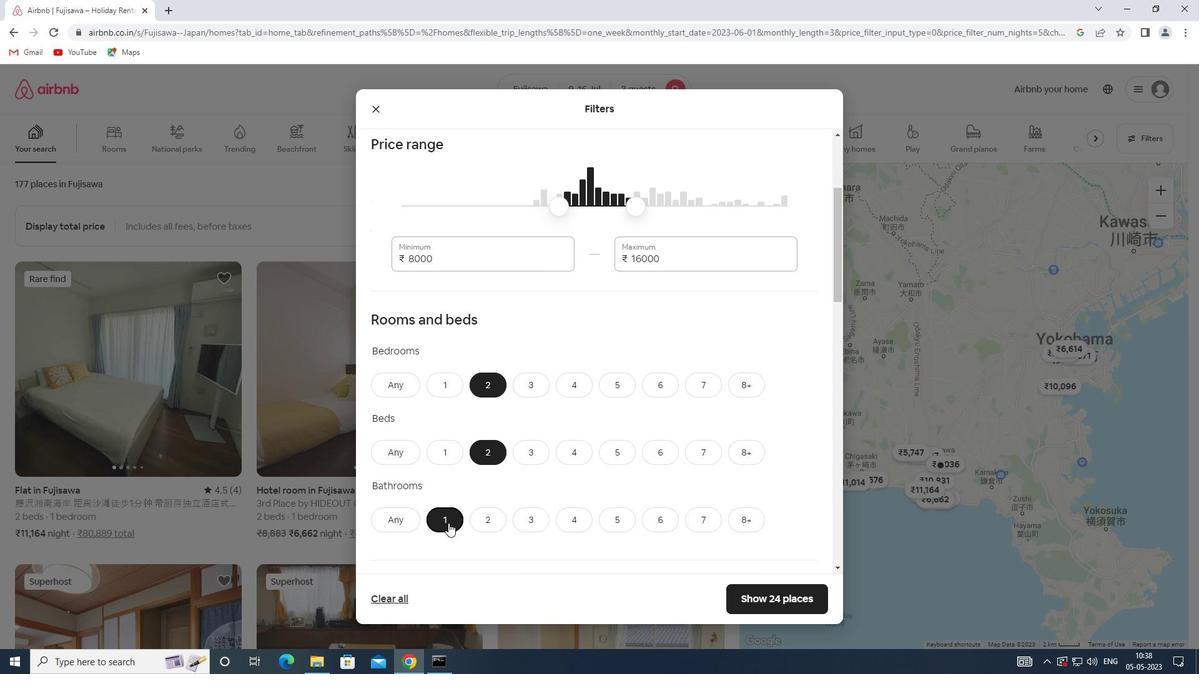 
Action: Mouse scrolled (448, 522) with delta (0, 0)
Screenshot: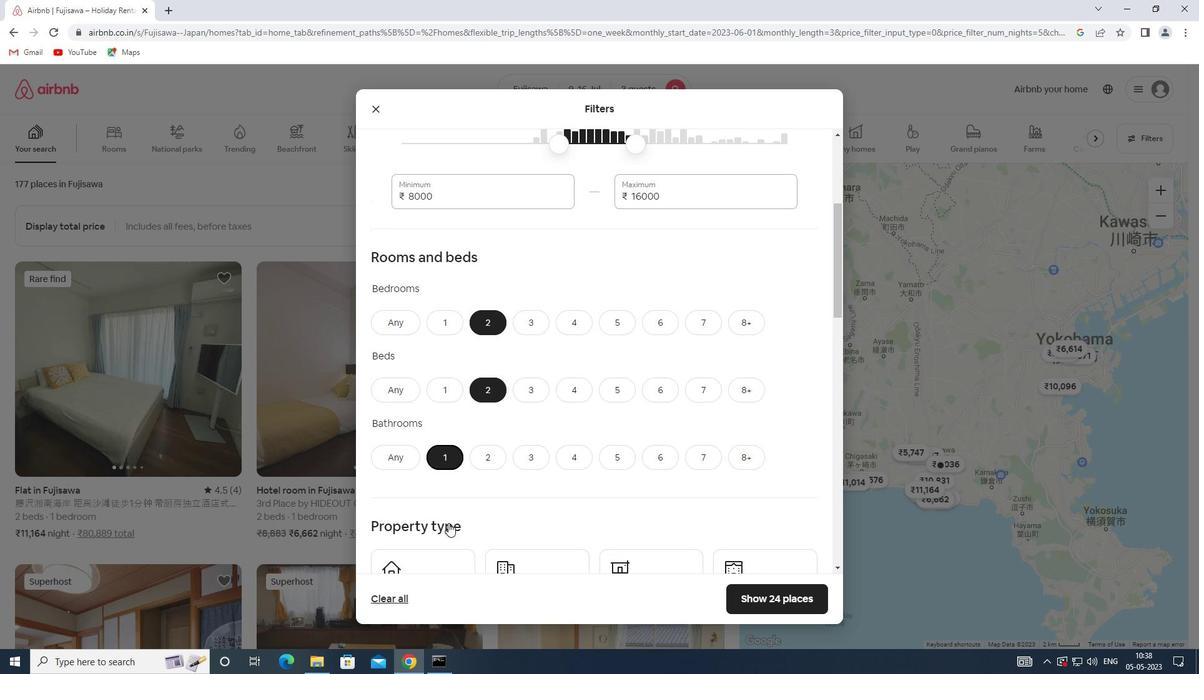 
Action: Mouse scrolled (448, 522) with delta (0, 0)
Screenshot: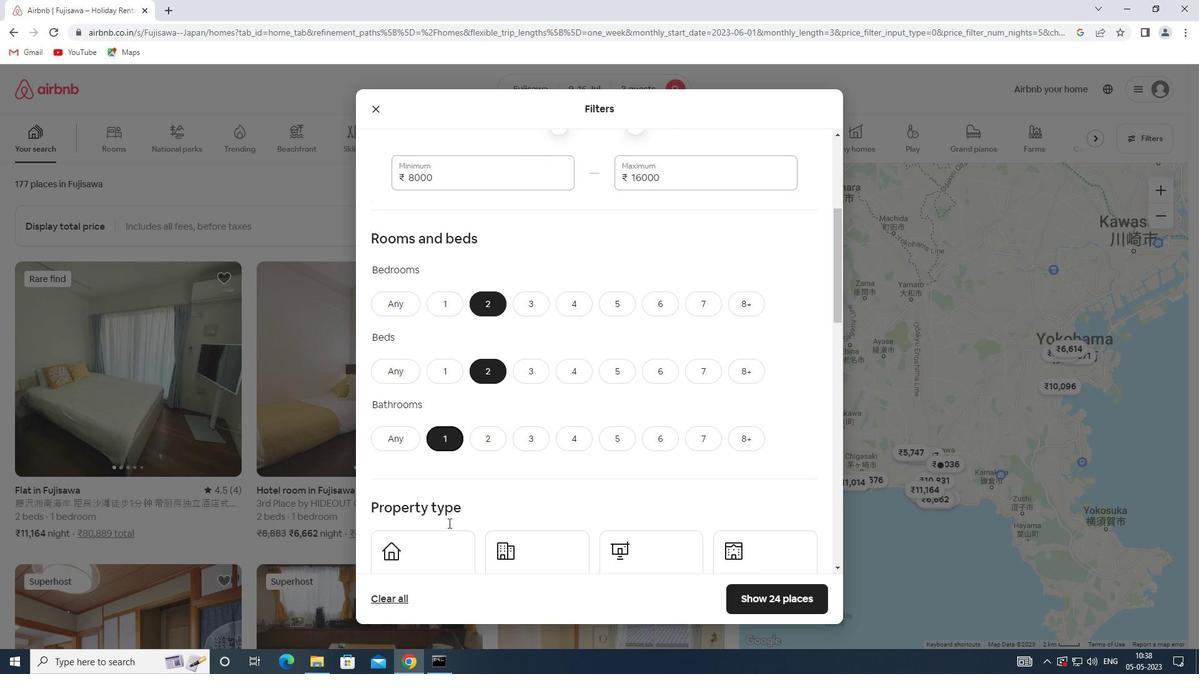 
Action: Mouse moved to (444, 485)
Screenshot: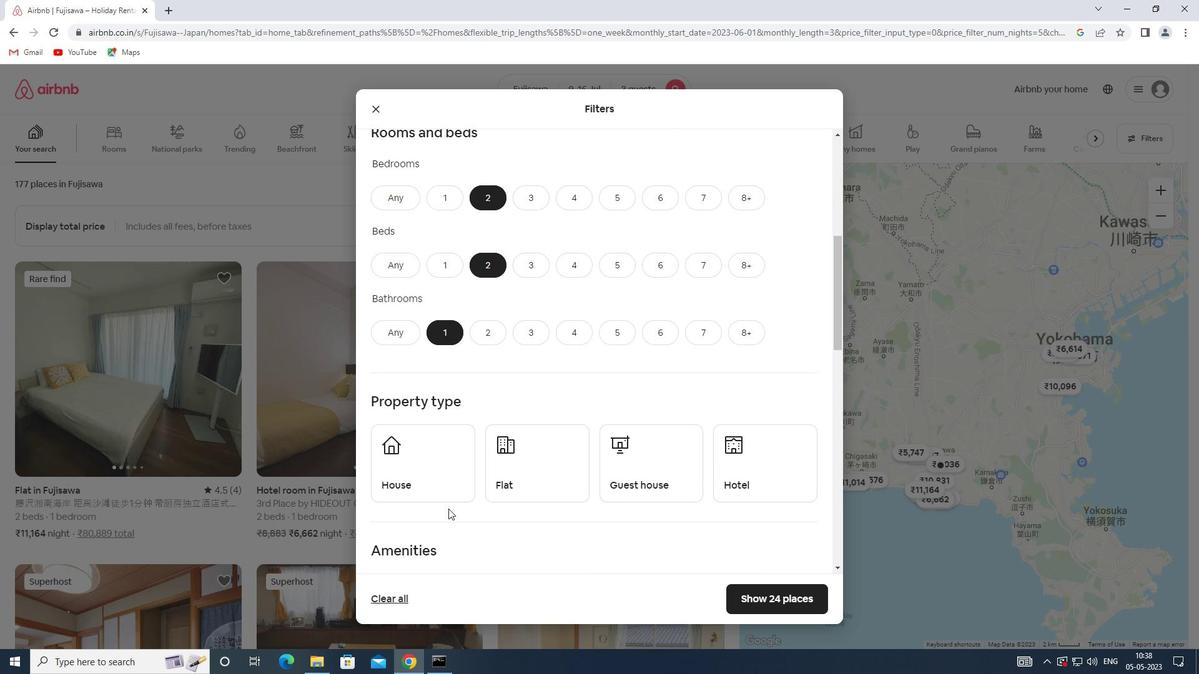 
Action: Mouse pressed left at (444, 485)
Screenshot: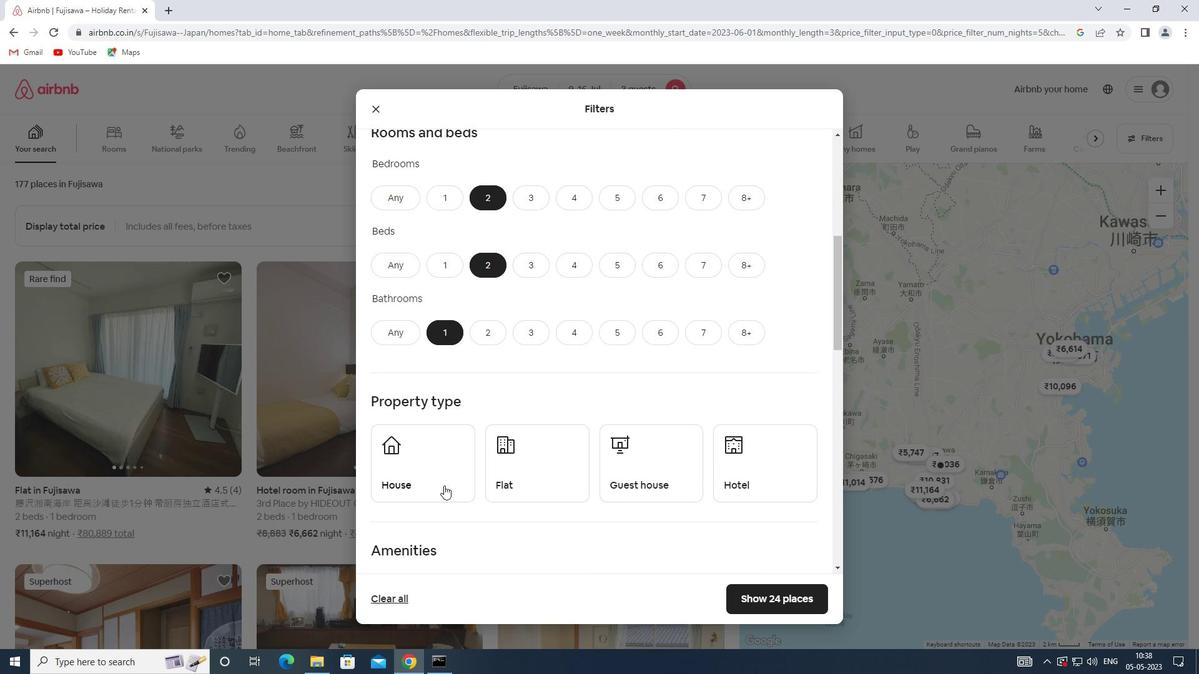 
Action: Mouse moved to (510, 483)
Screenshot: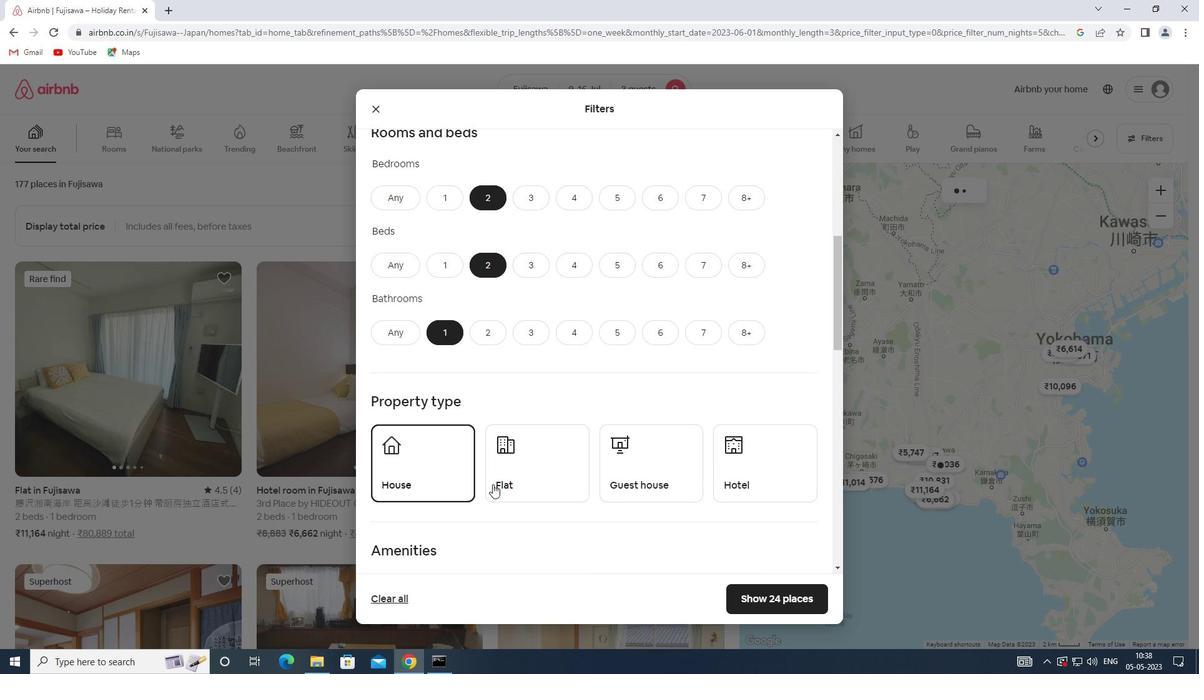 
Action: Mouse pressed left at (510, 483)
Screenshot: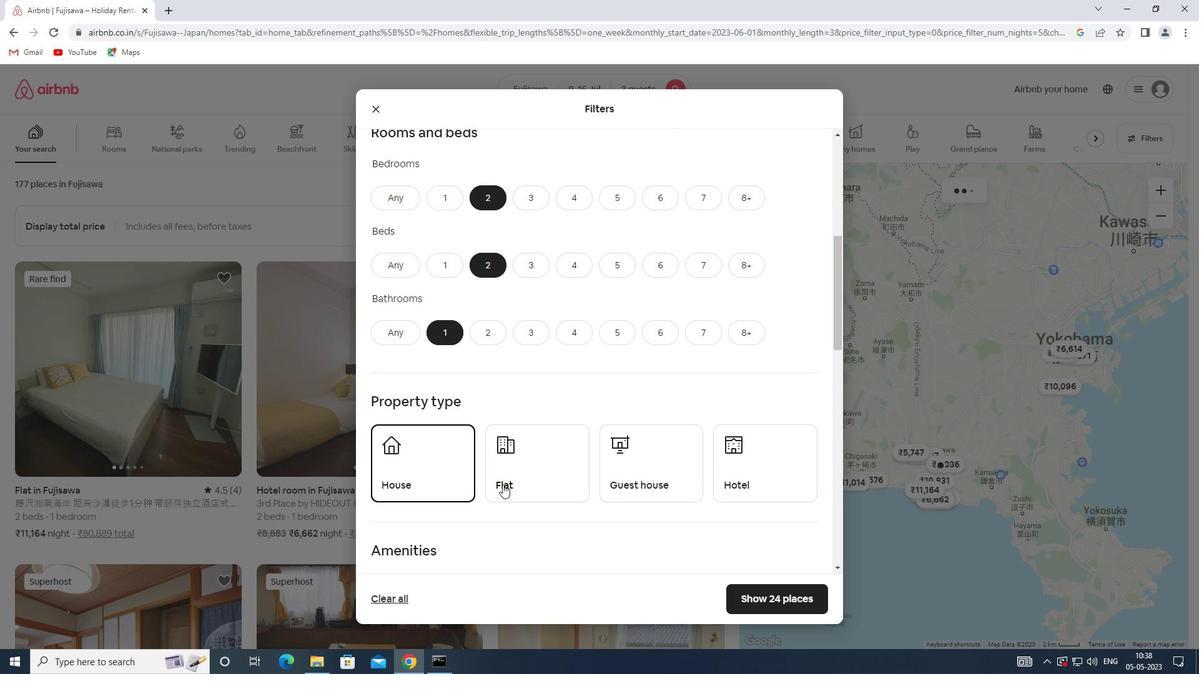
Action: Mouse moved to (624, 482)
Screenshot: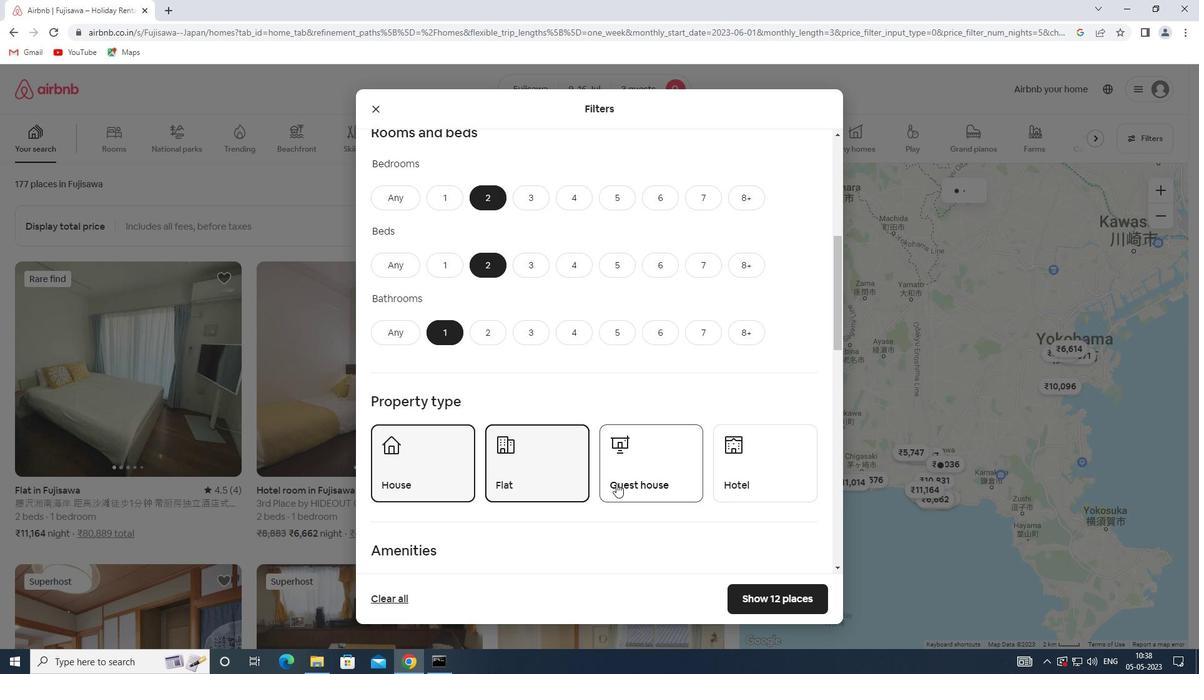 
Action: Mouse pressed left at (624, 482)
Screenshot: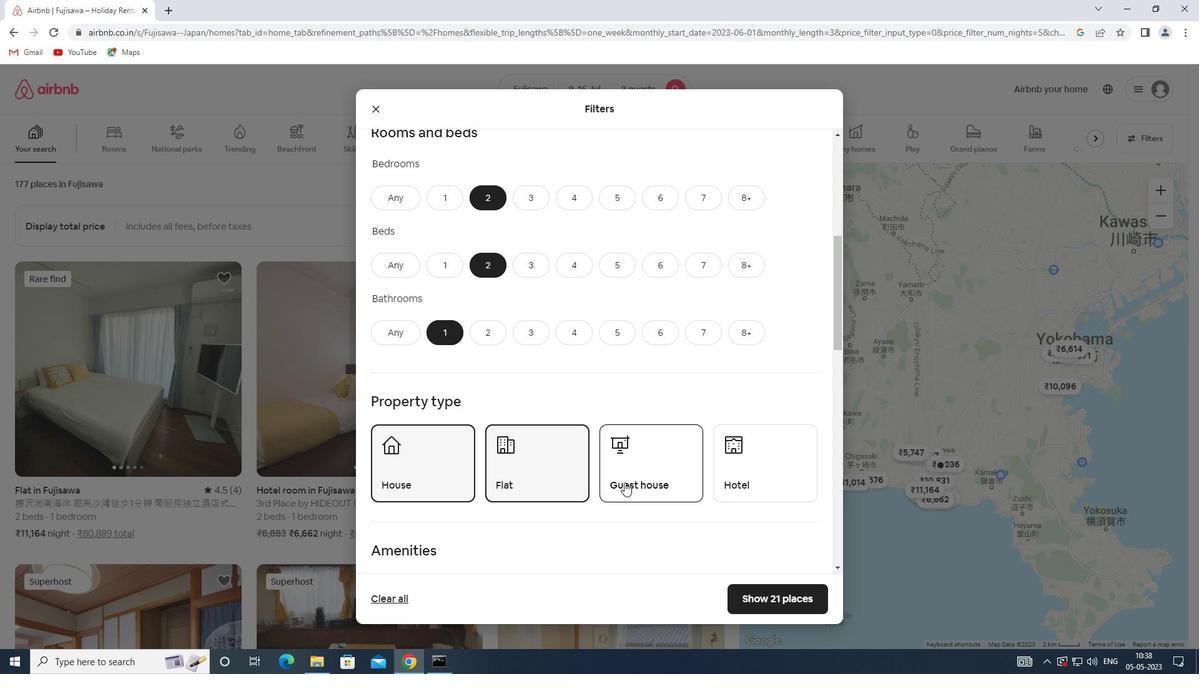 
Action: Mouse scrolled (624, 482) with delta (0, 0)
Screenshot: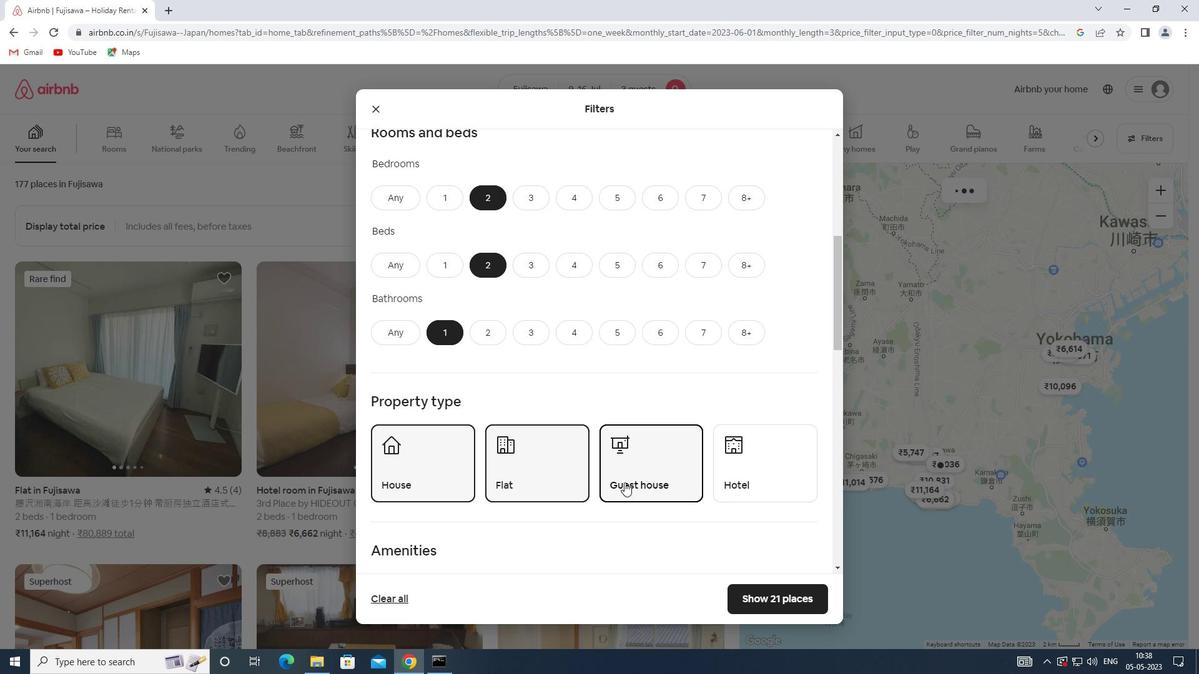 
Action: Mouse scrolled (624, 482) with delta (0, 0)
Screenshot: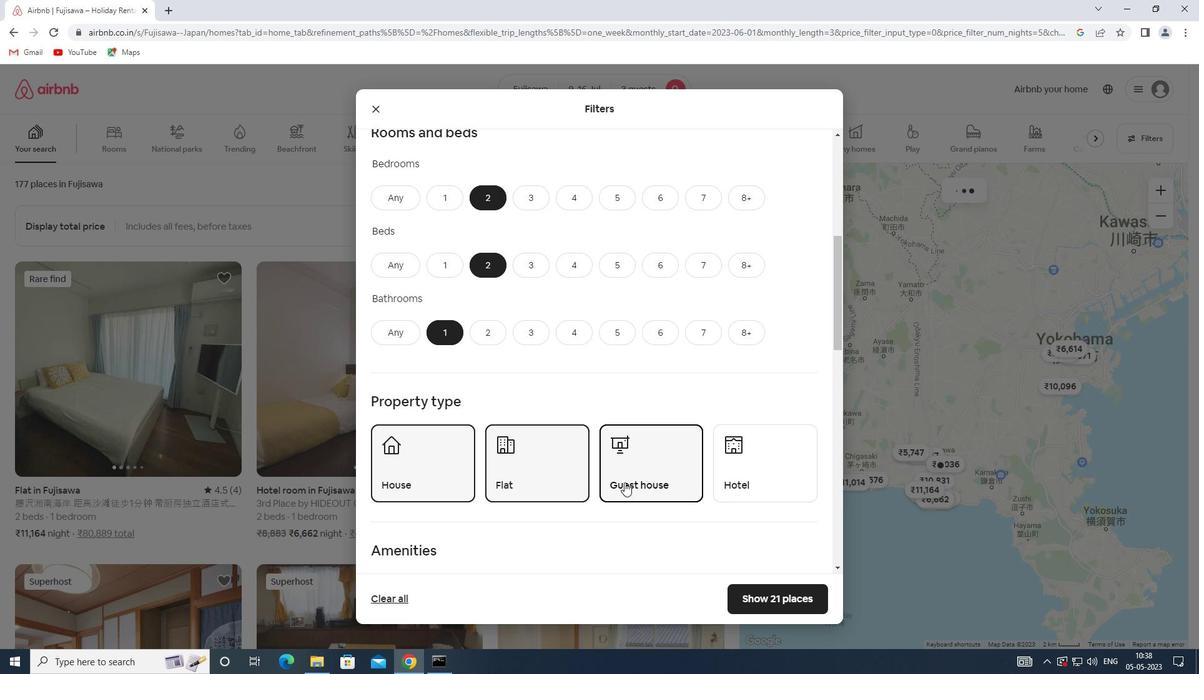 
Action: Mouse scrolled (624, 482) with delta (0, 0)
Screenshot: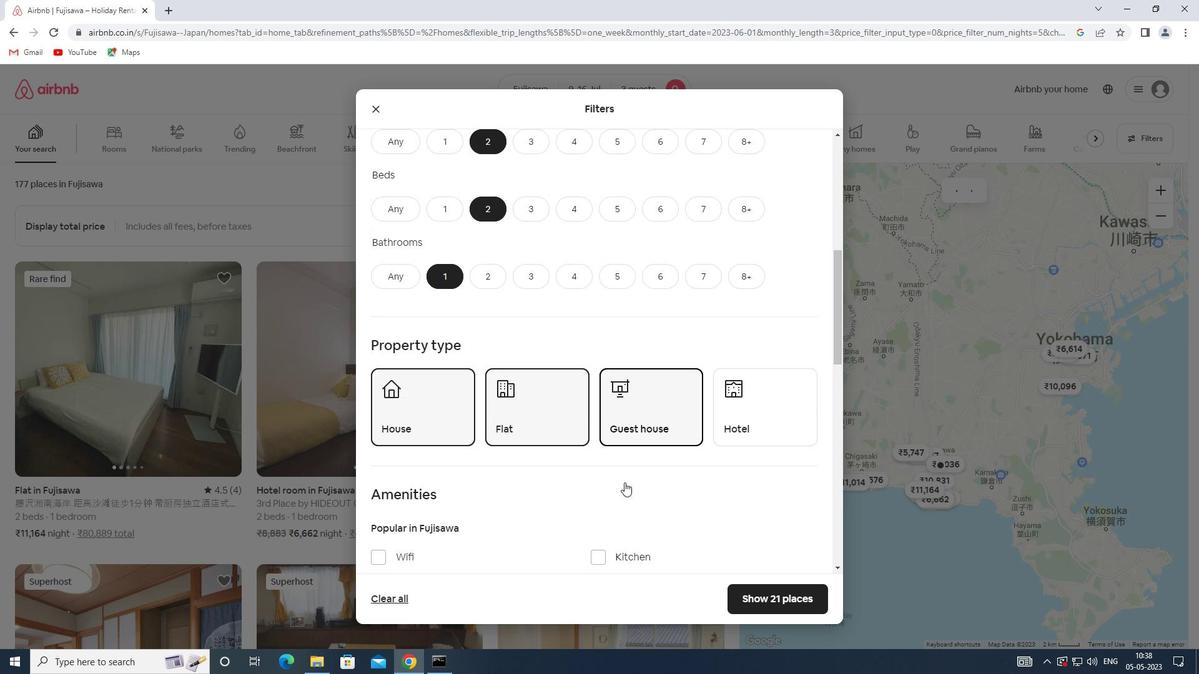 
Action: Mouse scrolled (624, 482) with delta (0, 0)
Screenshot: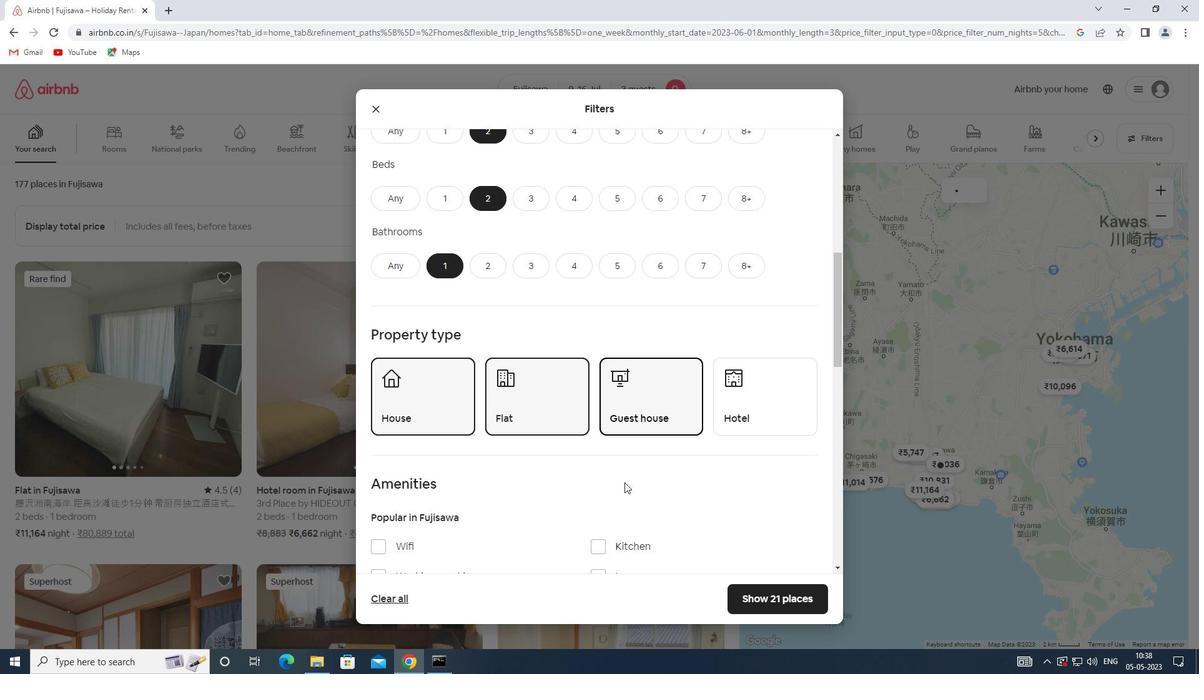 
Action: Mouse scrolled (624, 482) with delta (0, 0)
Screenshot: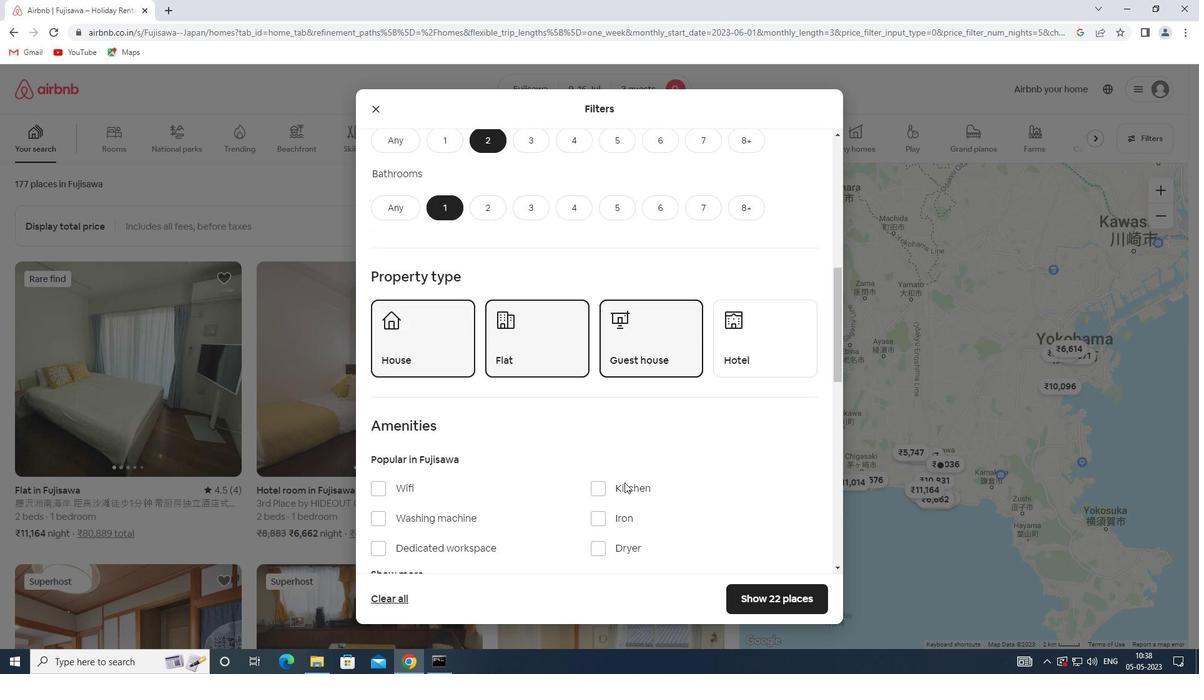 
Action: Mouse moved to (632, 484)
Screenshot: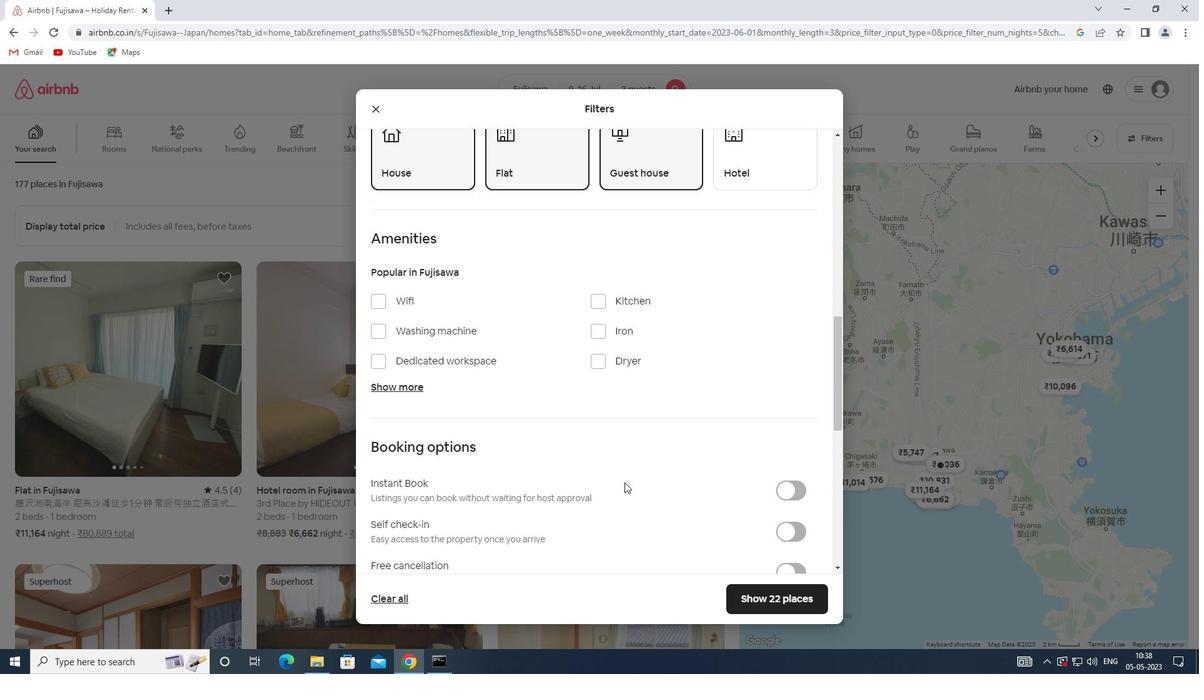 
Action: Mouse scrolled (632, 484) with delta (0, 0)
Screenshot: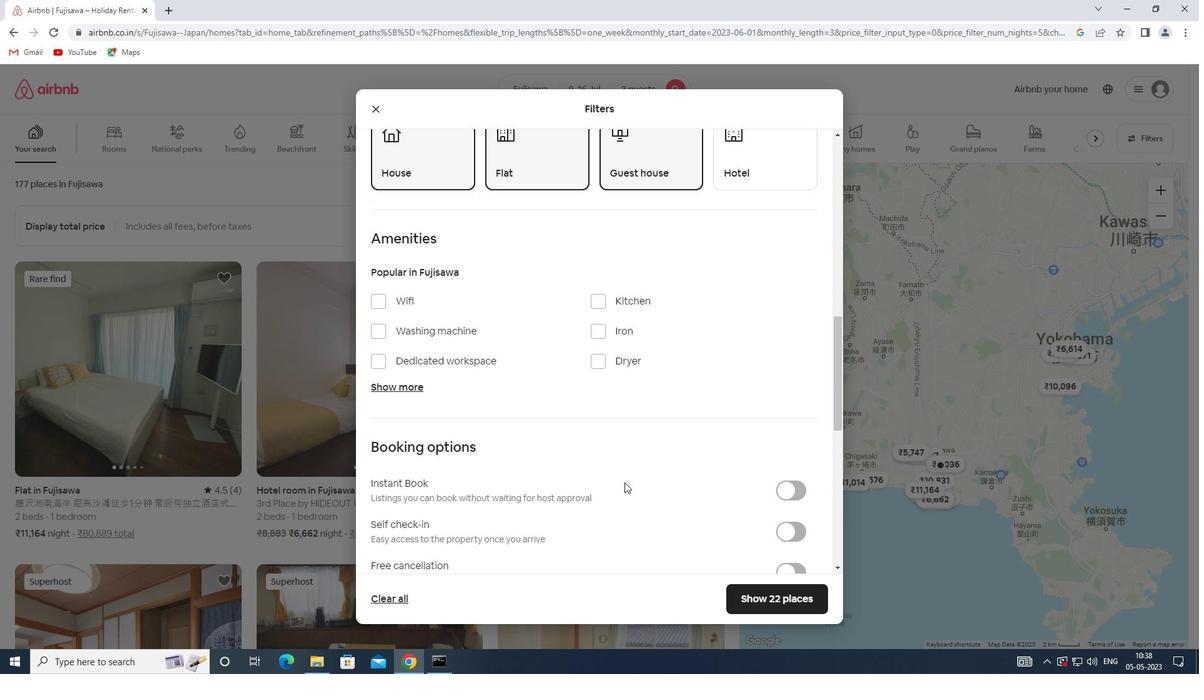 
Action: Mouse moved to (632, 484)
Screenshot: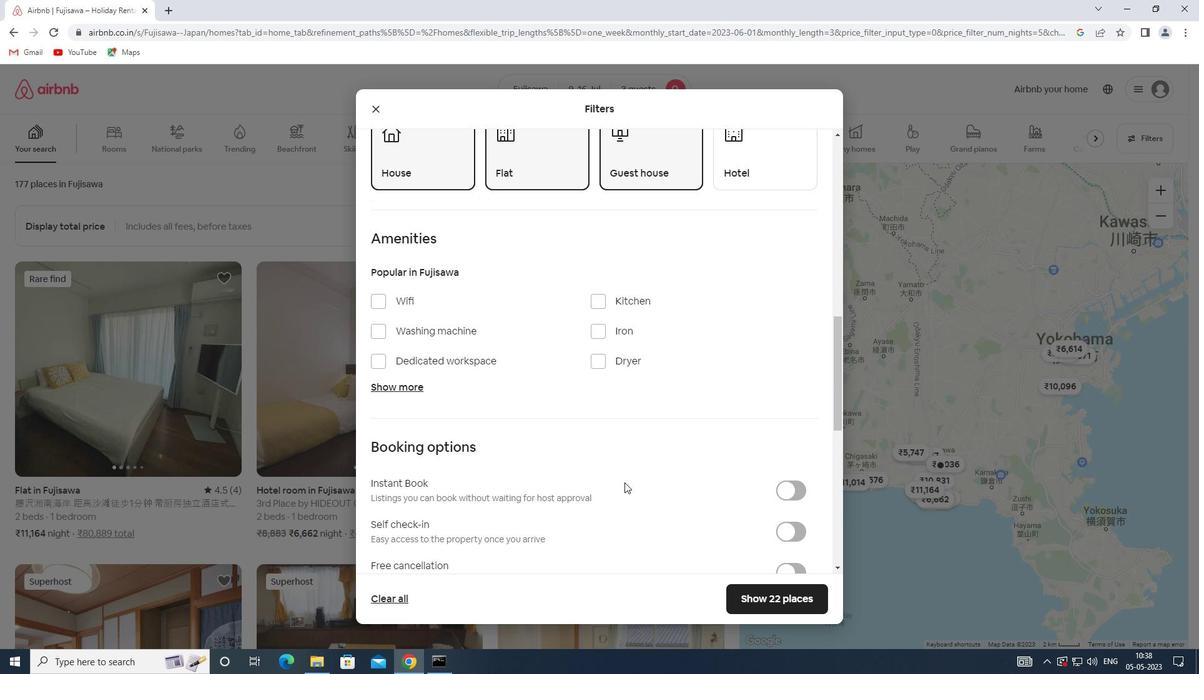 
Action: Mouse scrolled (632, 484) with delta (0, 0)
Screenshot: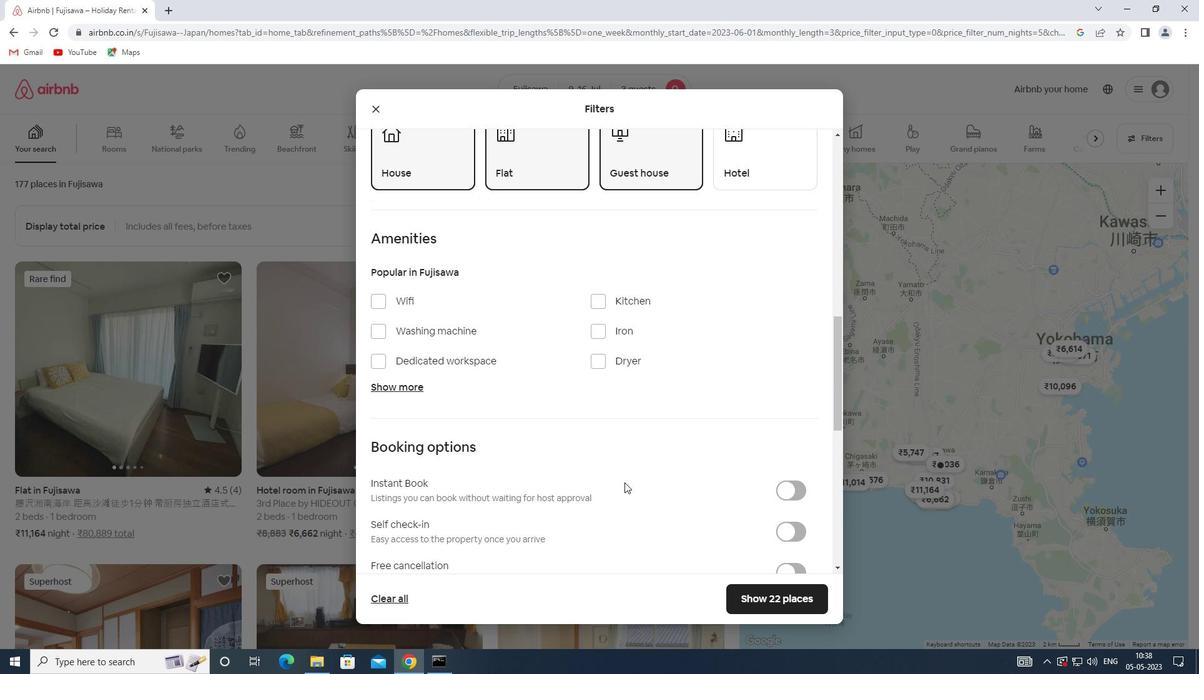
Action: Mouse moved to (800, 401)
Screenshot: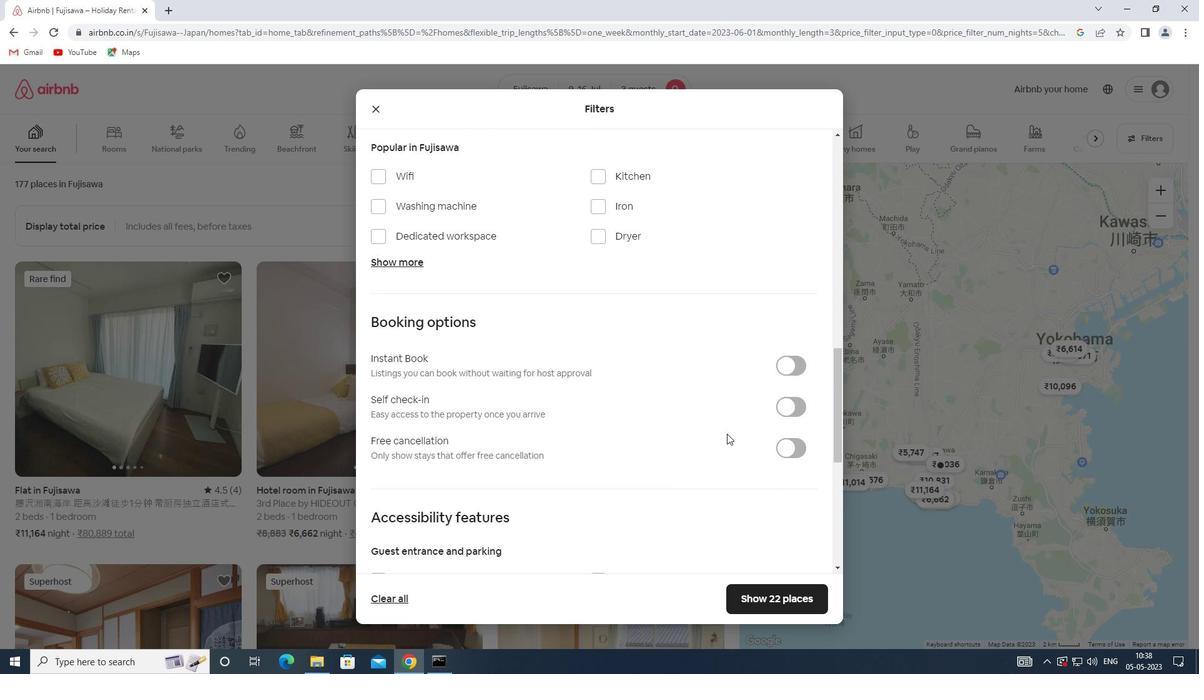 
Action: Mouse pressed left at (800, 401)
Screenshot: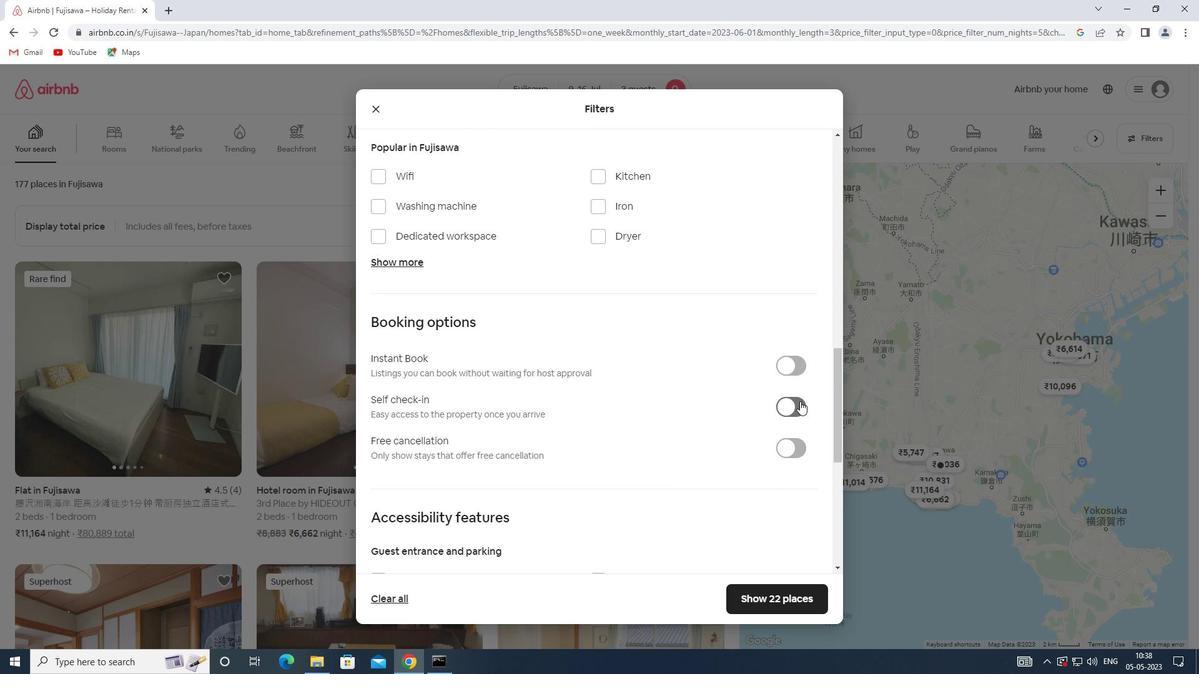
Action: Mouse moved to (560, 474)
Screenshot: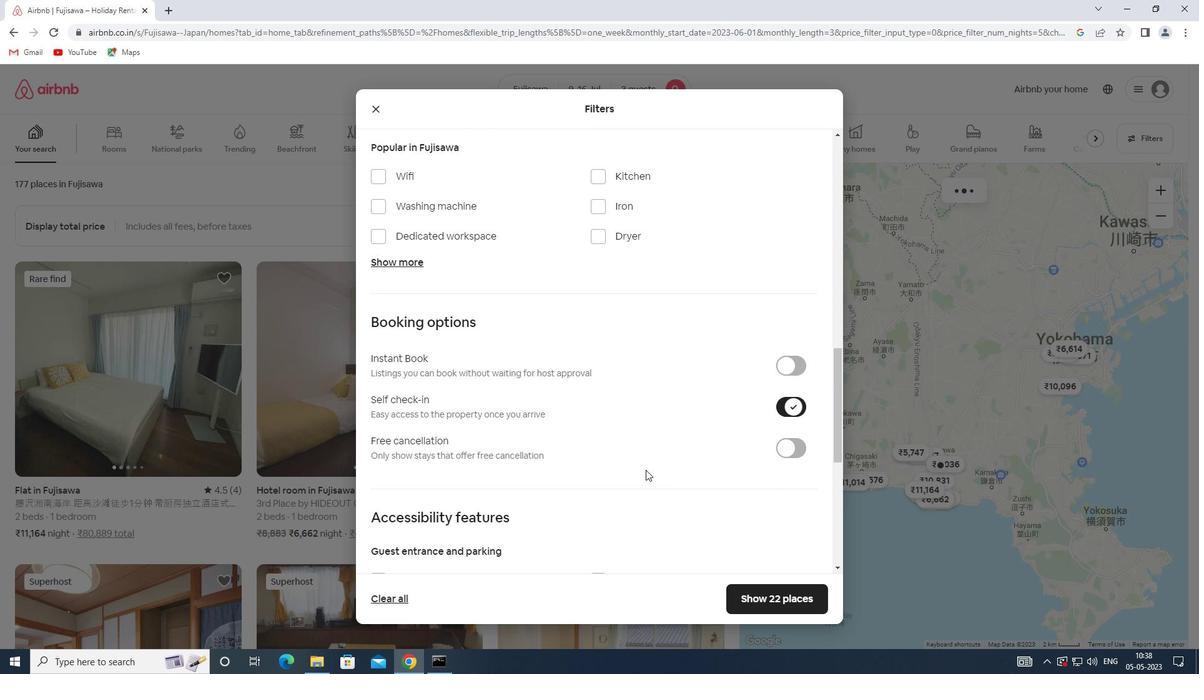 
Action: Mouse scrolled (560, 473) with delta (0, 0)
Screenshot: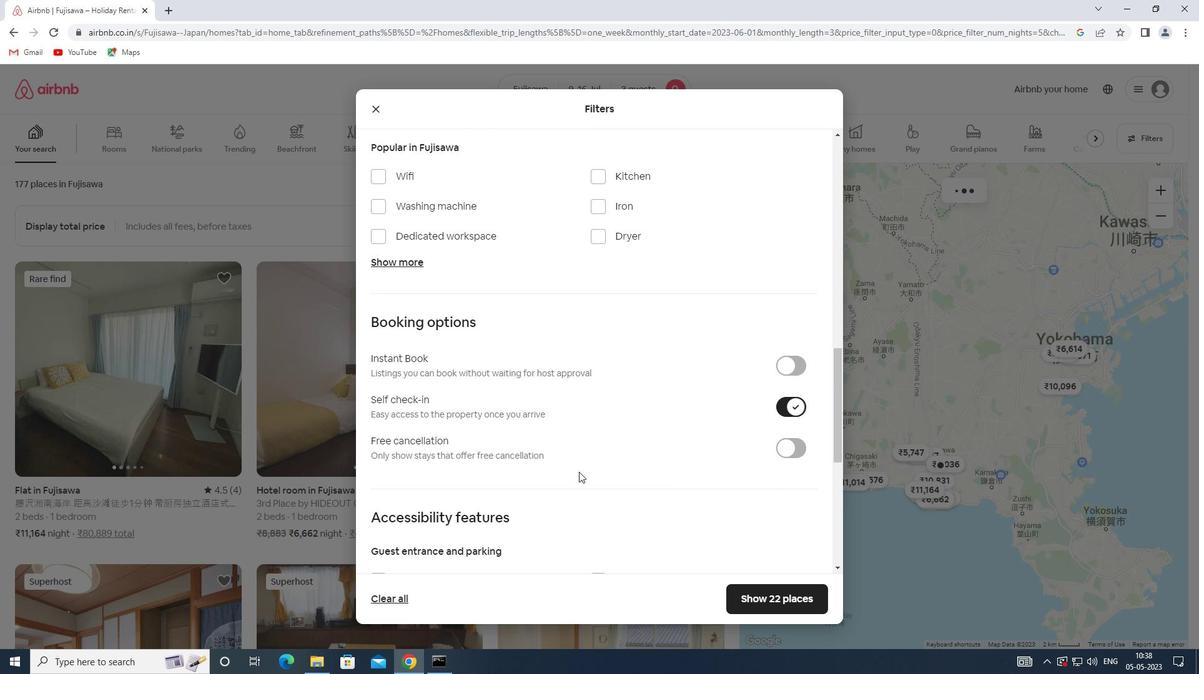 
Action: Mouse scrolled (560, 473) with delta (0, 0)
Screenshot: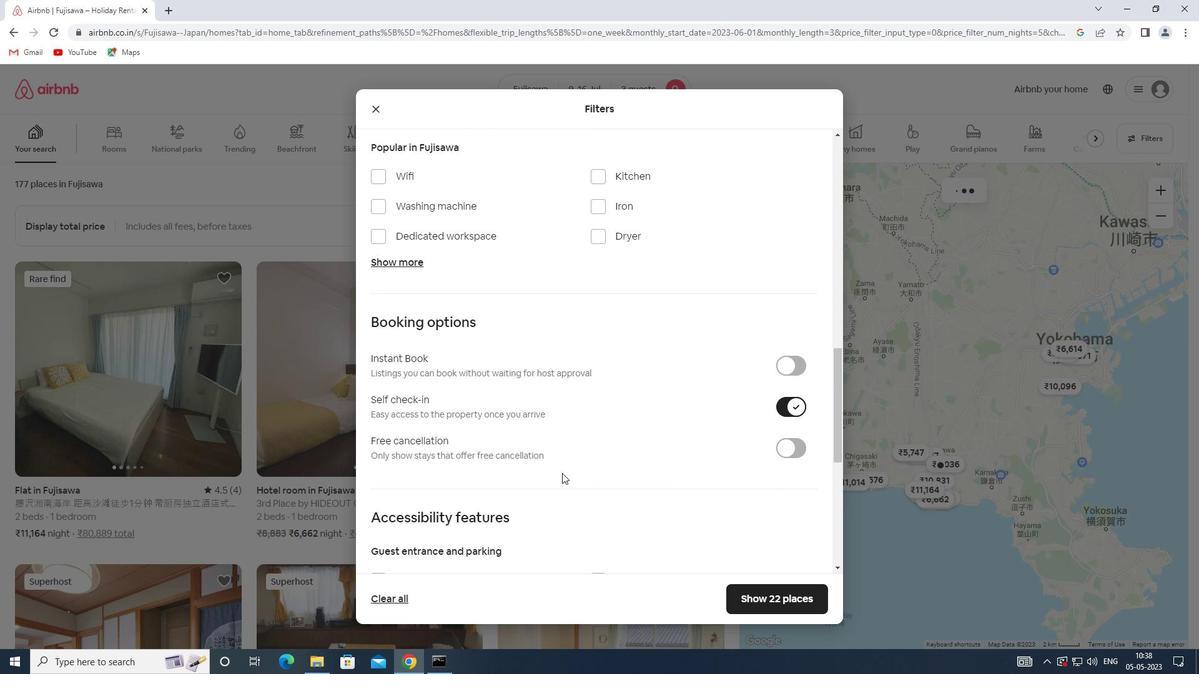 
Action: Mouse scrolled (560, 473) with delta (0, 0)
Screenshot: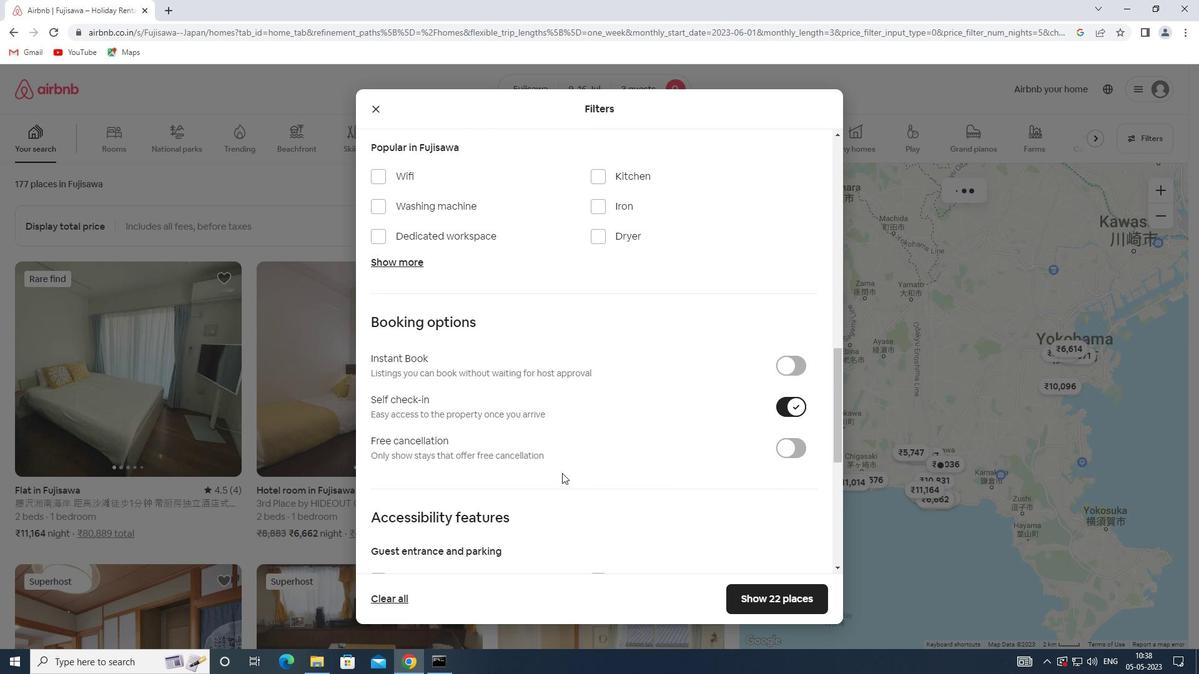 
Action: Mouse scrolled (560, 473) with delta (0, 0)
Screenshot: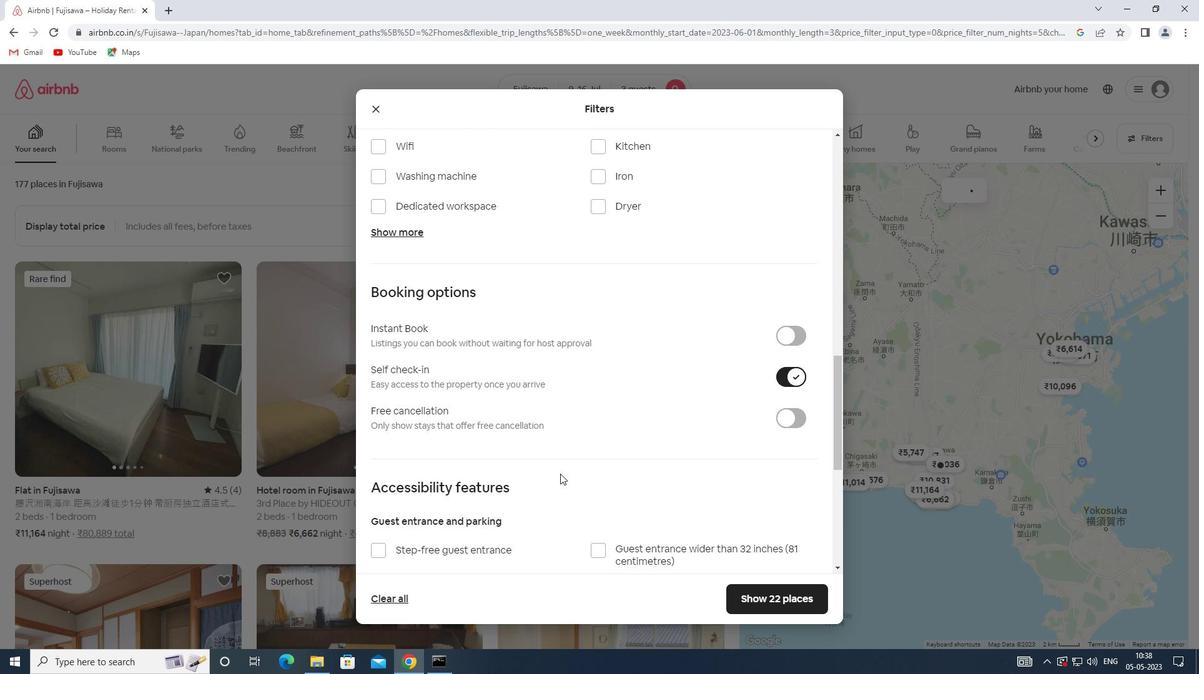 
Action: Mouse scrolled (560, 473) with delta (0, 0)
Screenshot: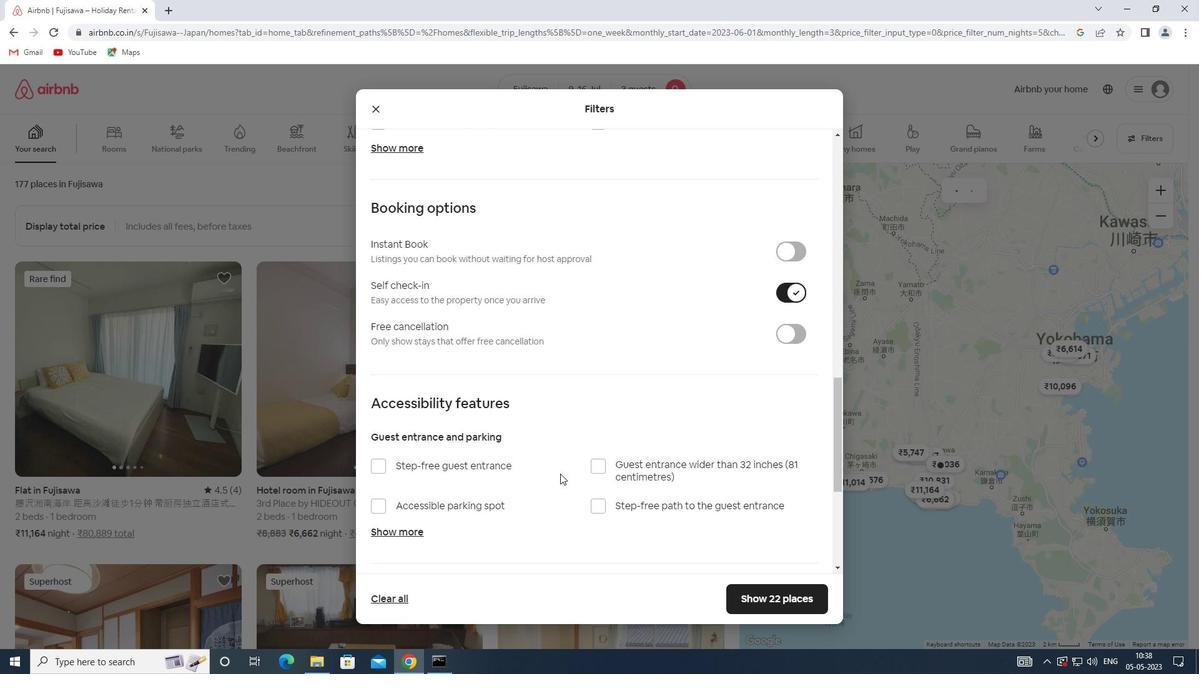 
Action: Mouse scrolled (560, 473) with delta (0, 0)
Screenshot: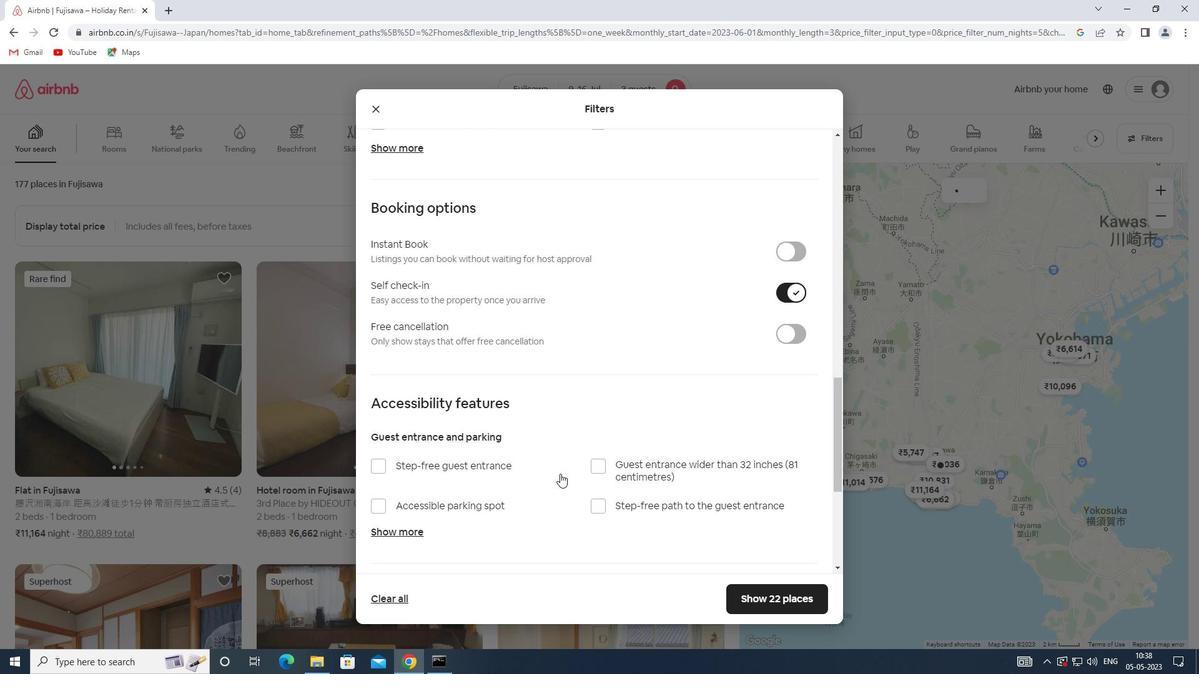 
Action: Mouse scrolled (560, 473) with delta (0, 0)
Screenshot: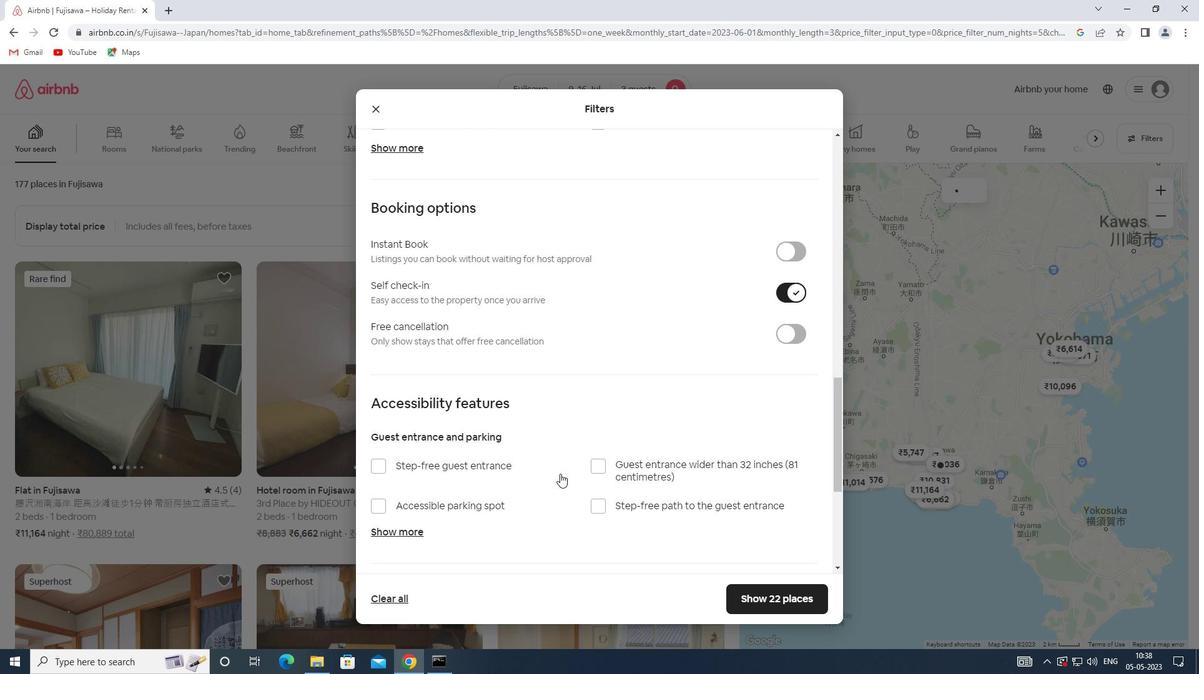 
Action: Mouse moved to (412, 486)
Screenshot: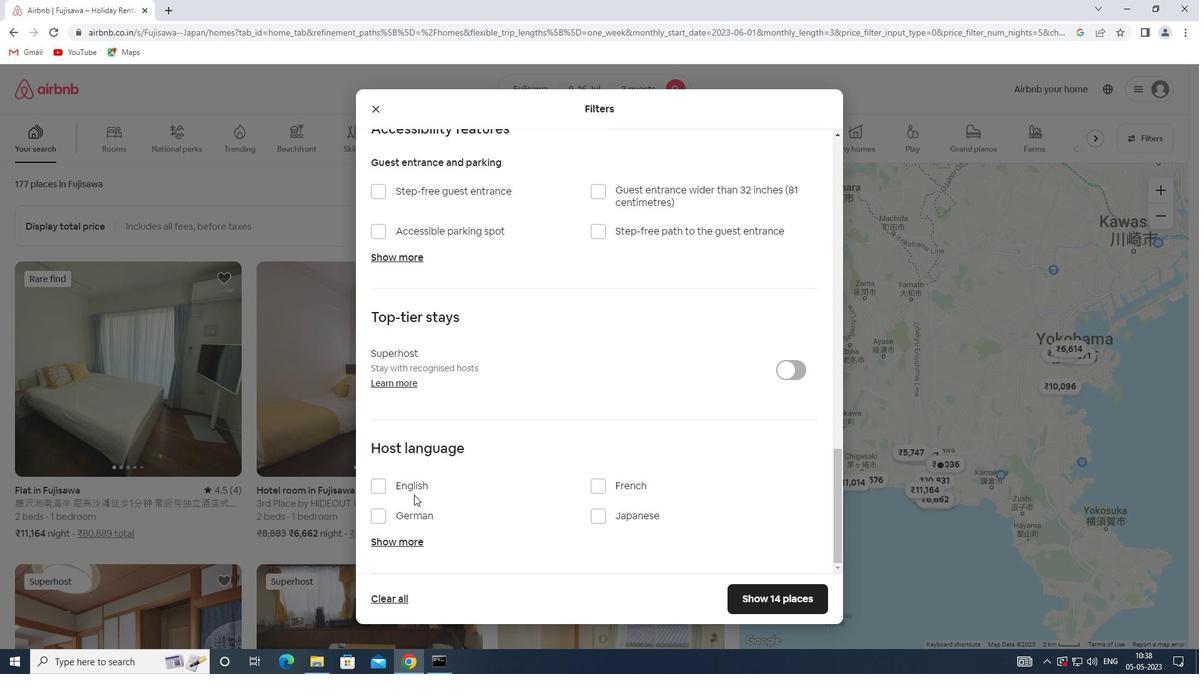 
Action: Mouse pressed left at (412, 486)
Screenshot: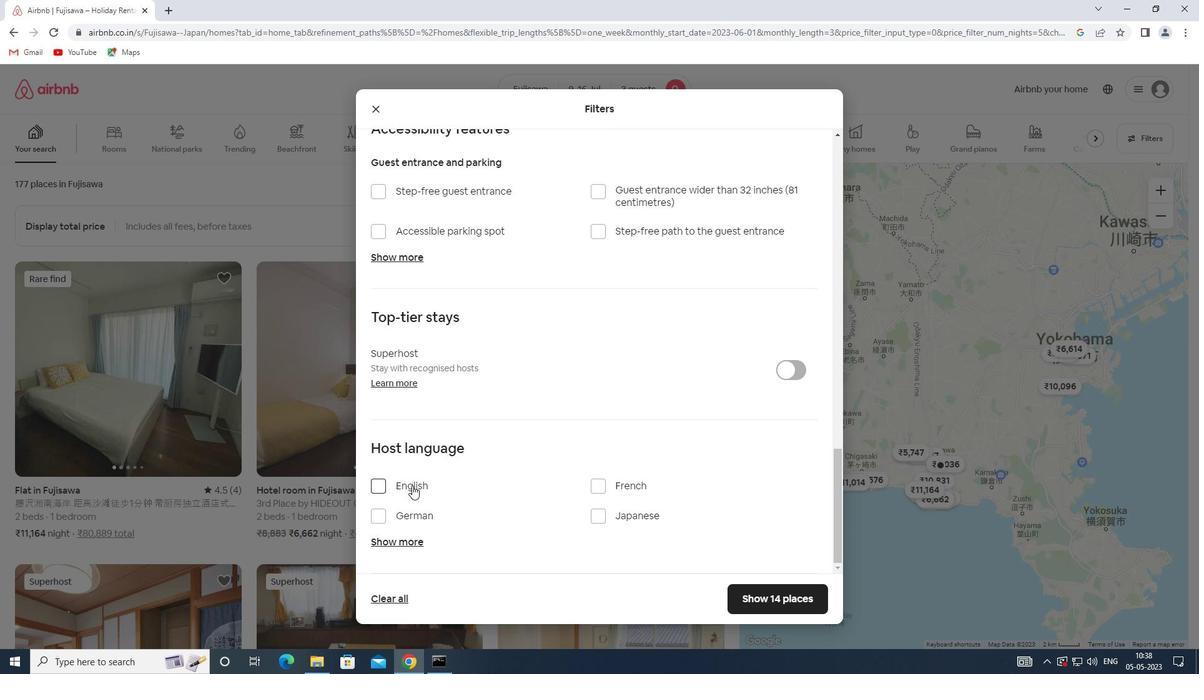 
Action: Mouse moved to (775, 594)
Screenshot: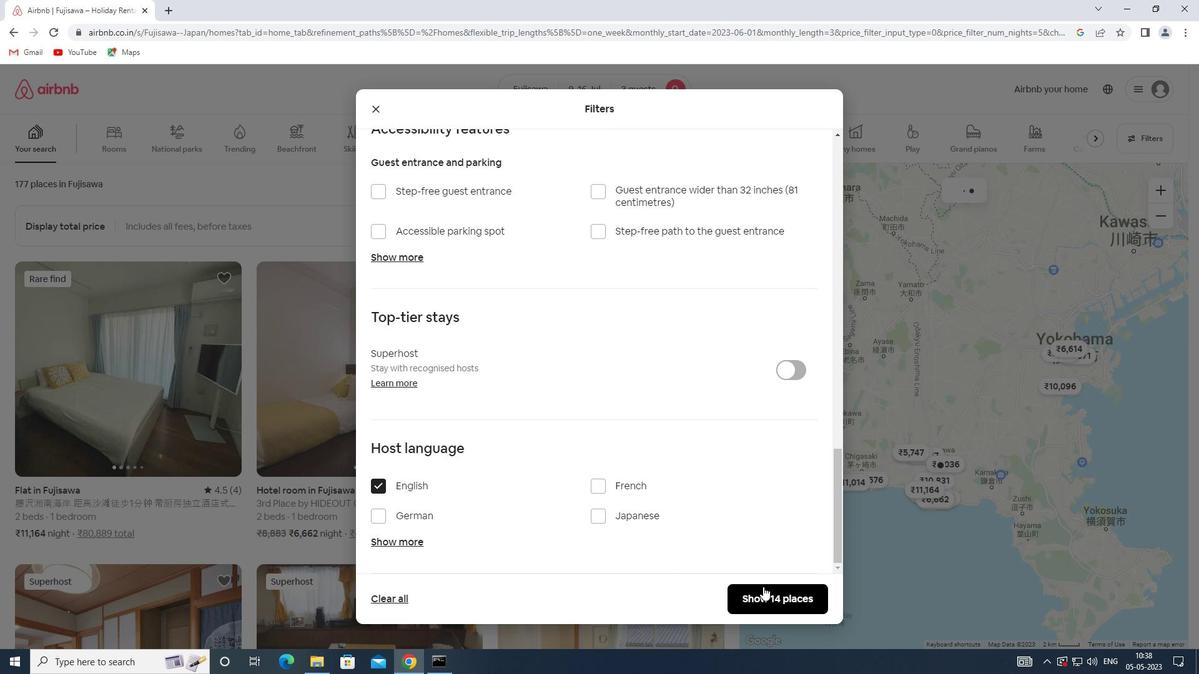 
Action: Mouse pressed left at (775, 594)
Screenshot: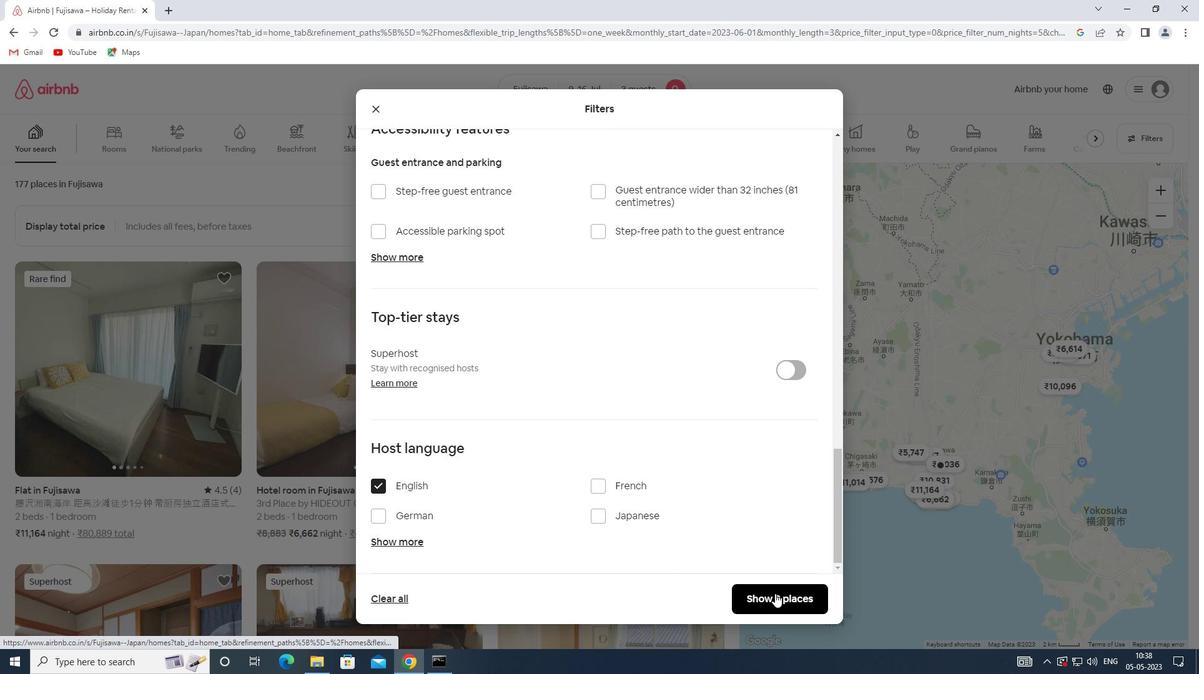 
